 Task: Open a blank sheet, save the file as chart.odt Insert a table '2 by 3' In first column, add headers, 'City, Population'. Under first header add  London, Tokyo. Under second header add  9 Million, 37 Million. Change table style to  Light Blue
Action: Mouse moved to (289, 218)
Screenshot: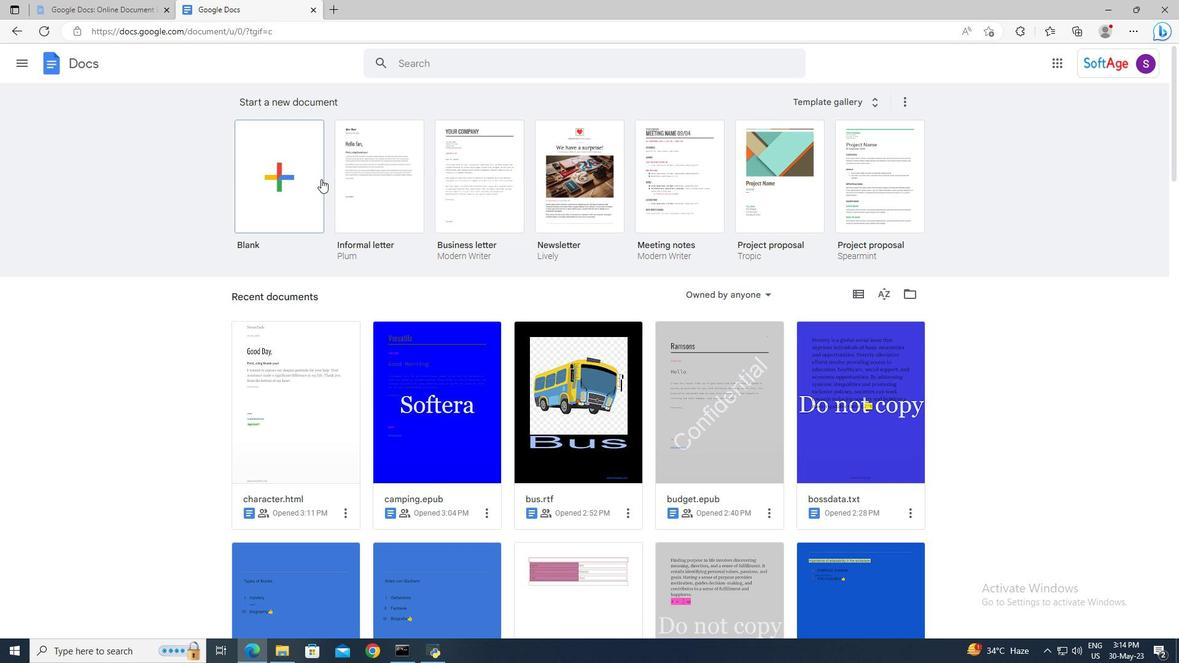 
Action: Mouse pressed left at (289, 218)
Screenshot: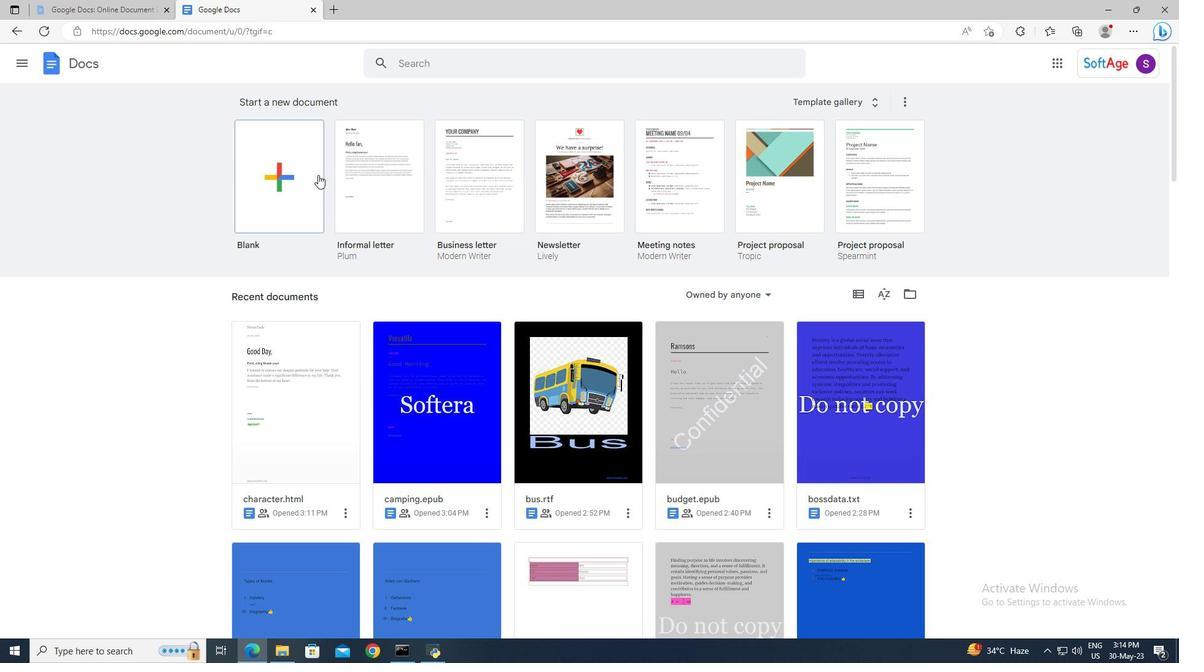 
Action: Mouse moved to (318, 175)
Screenshot: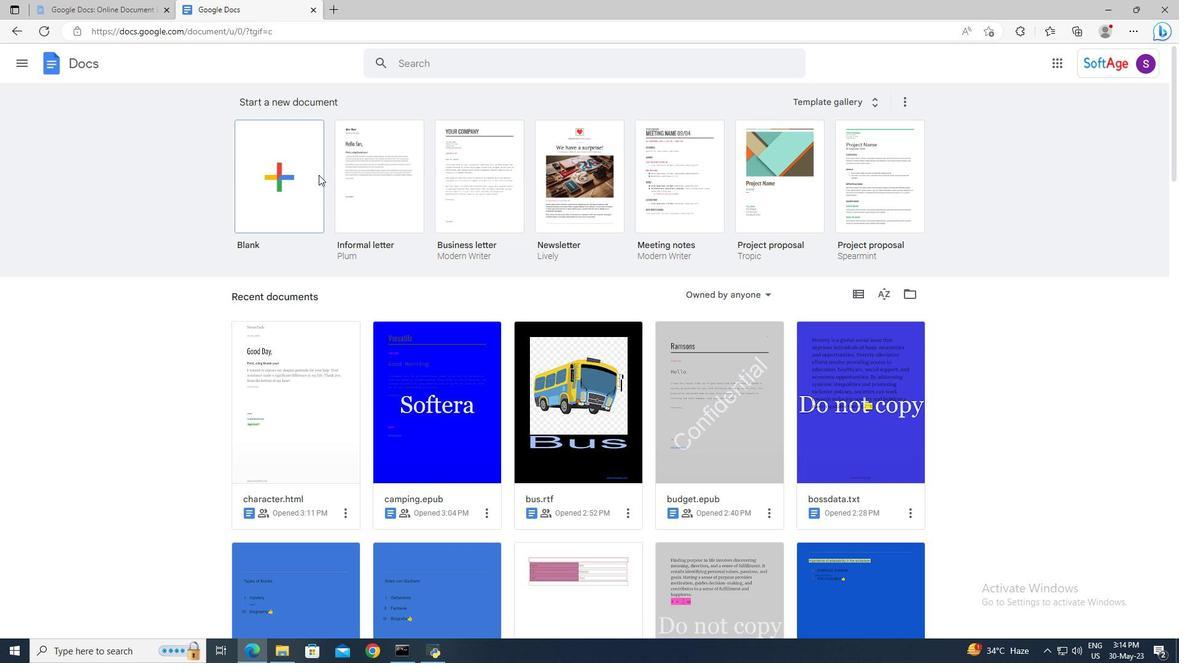 
Action: Mouse pressed left at (318, 175)
Screenshot: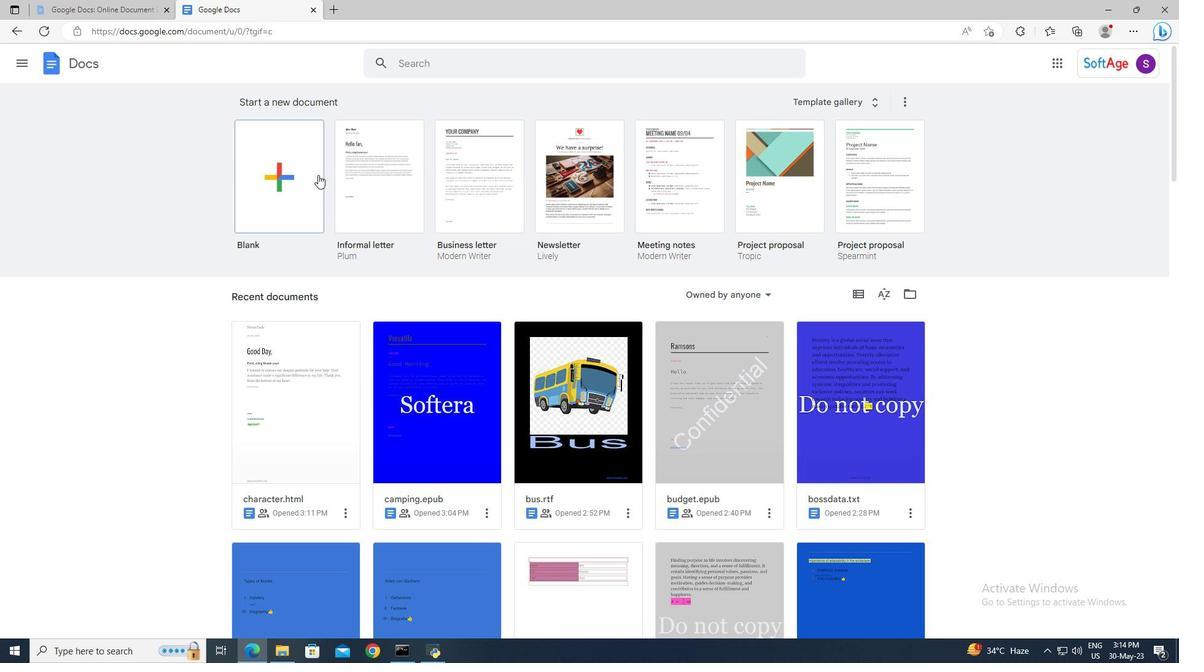 
Action: Mouse moved to (94, 54)
Screenshot: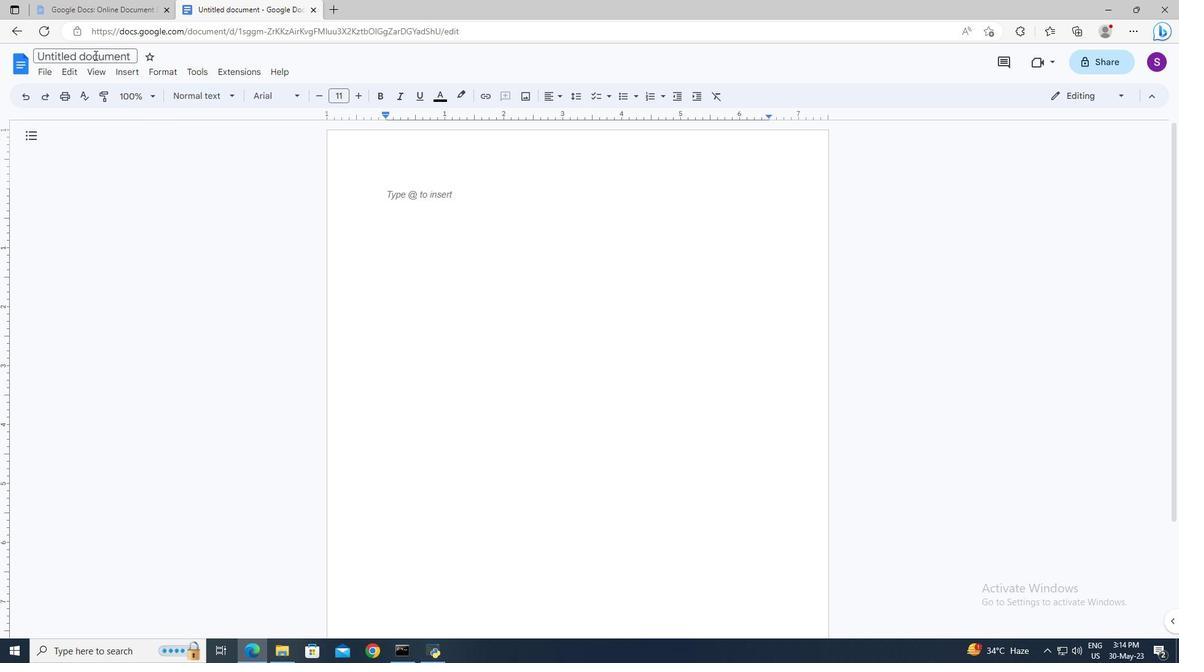 
Action: Mouse pressed left at (94, 54)
Screenshot: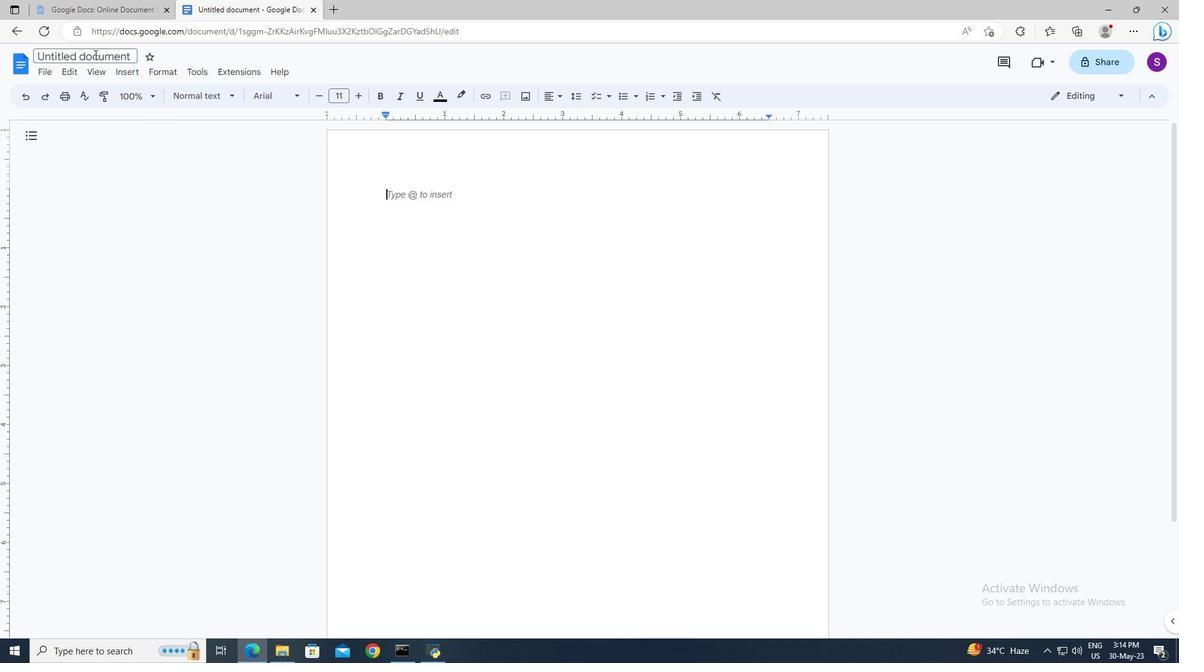 
Action: Key pressed <Key.delete>chart.odt<Key.enter>
Screenshot: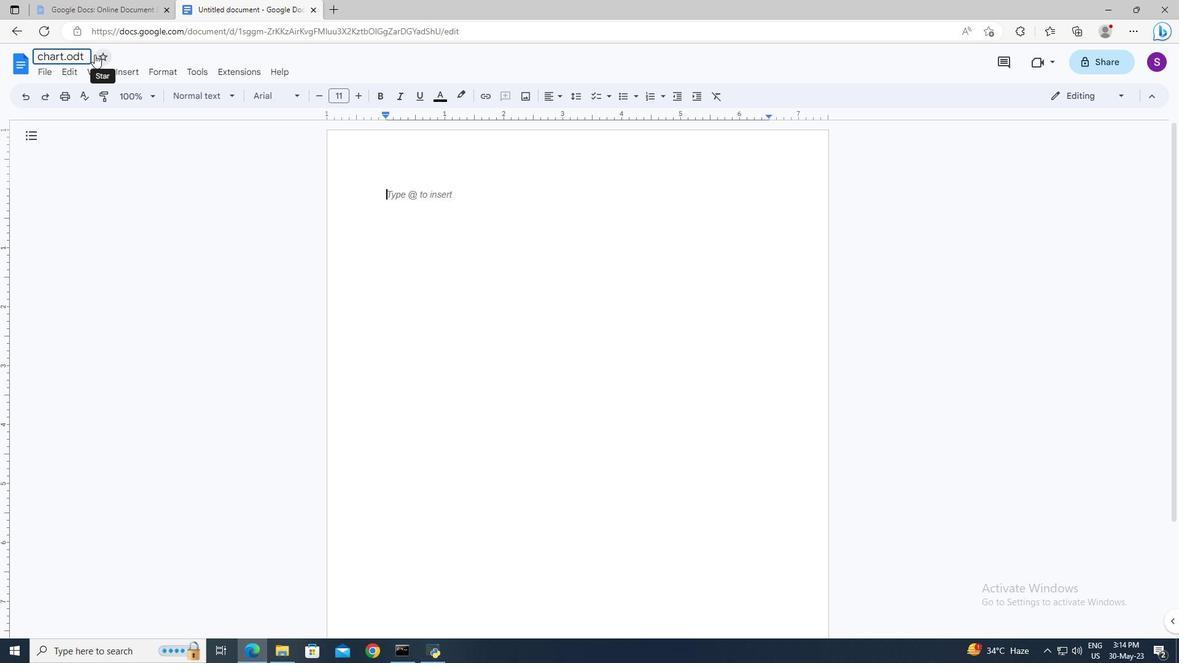 
Action: Mouse moved to (120, 69)
Screenshot: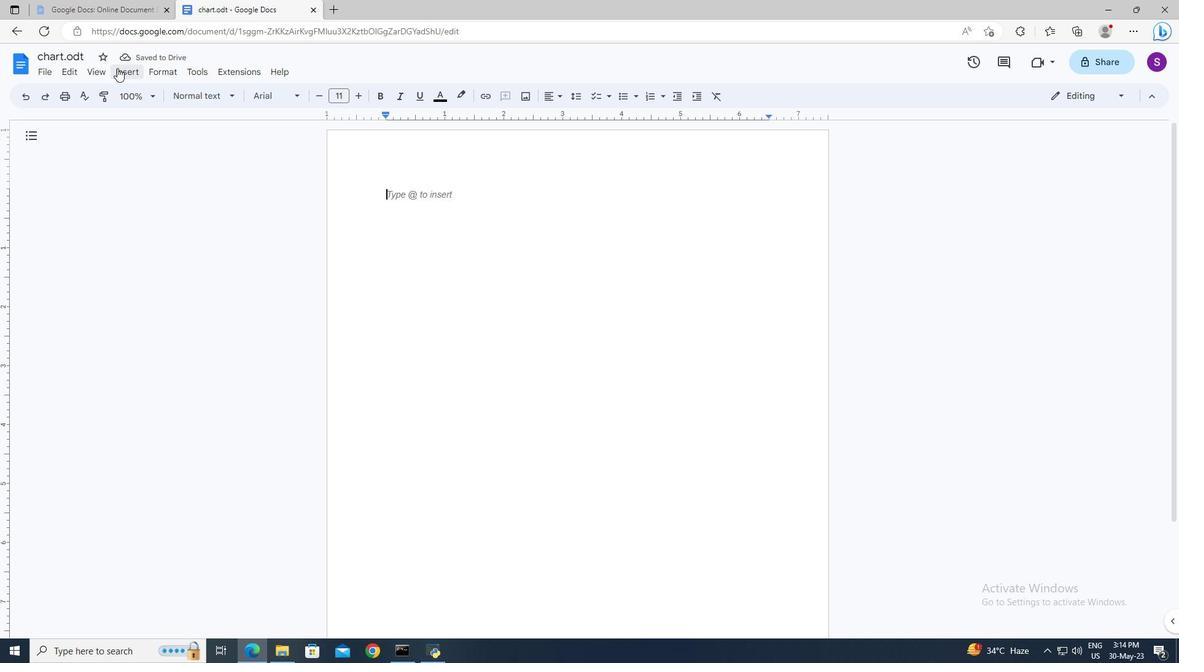 
Action: Mouse pressed left at (120, 69)
Screenshot: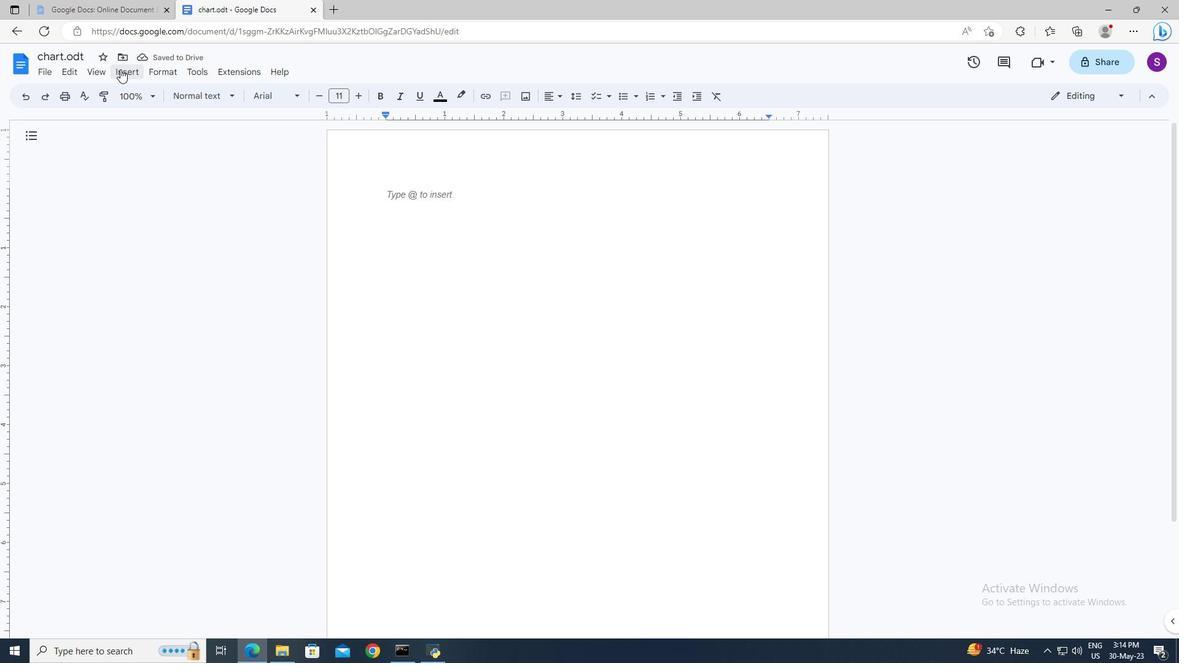 
Action: Mouse moved to (329, 163)
Screenshot: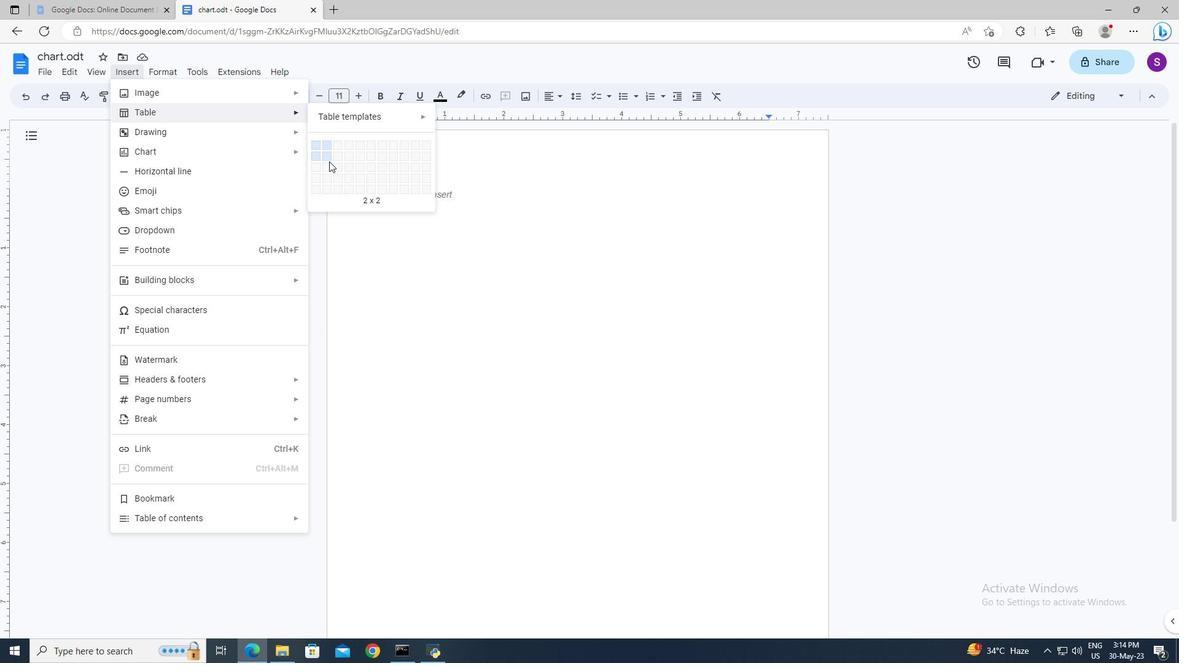 
Action: Mouse pressed left at (329, 163)
Screenshot: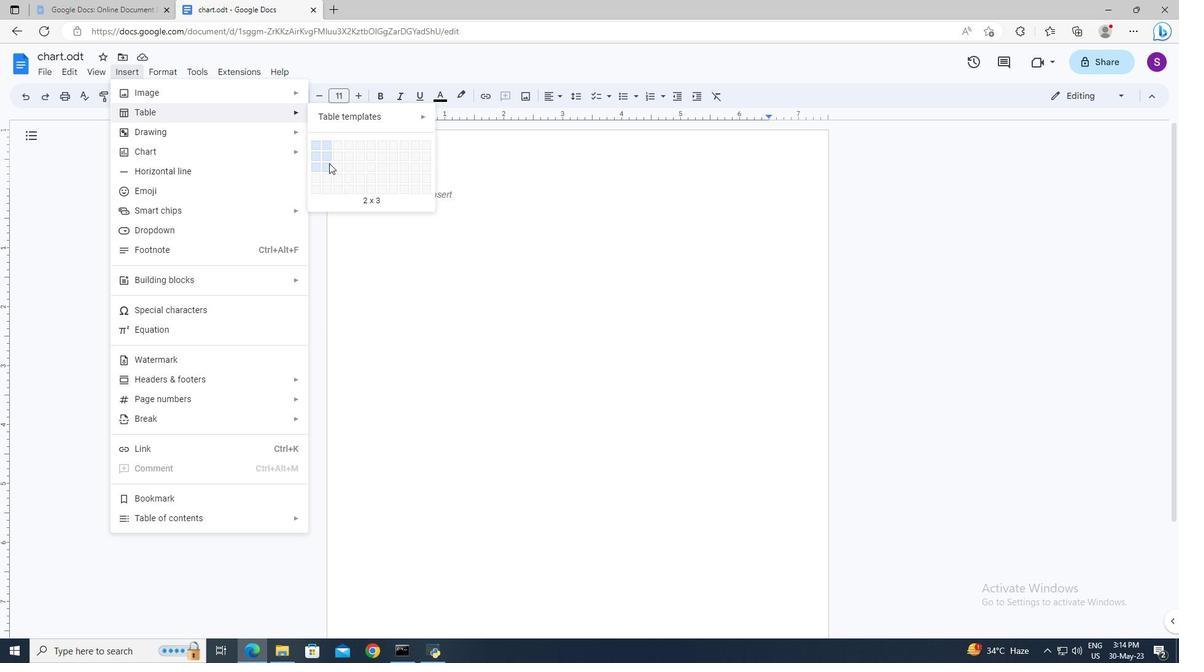
Action: Mouse moved to (403, 213)
Screenshot: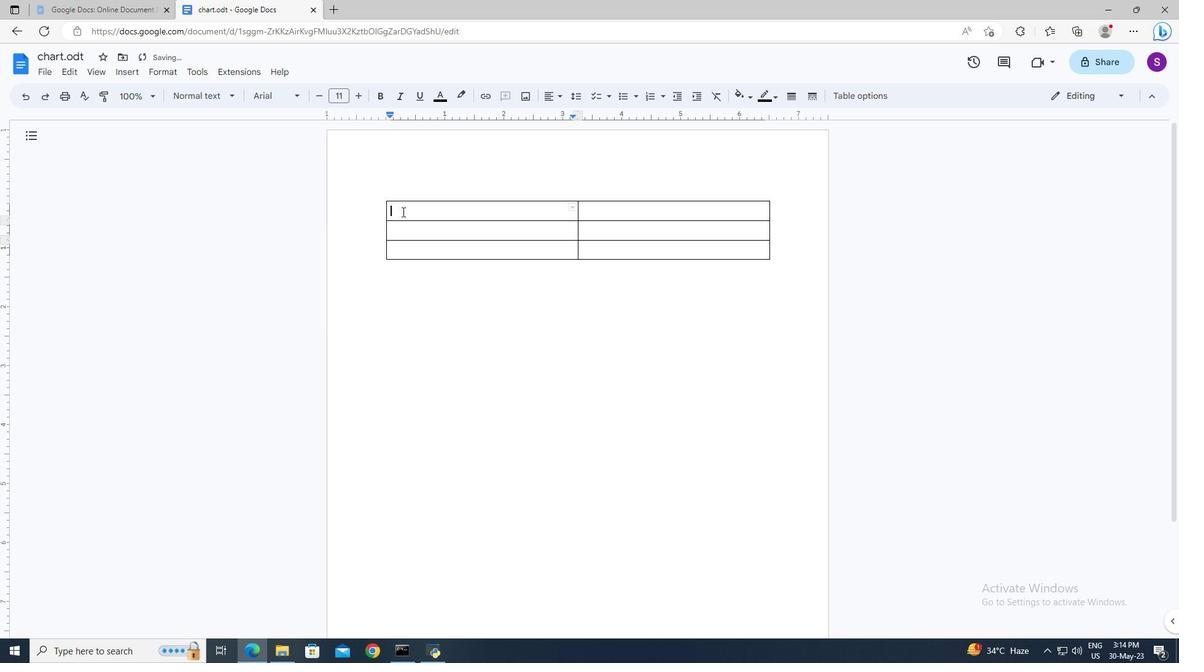 
Action: Mouse pressed left at (403, 213)
Screenshot: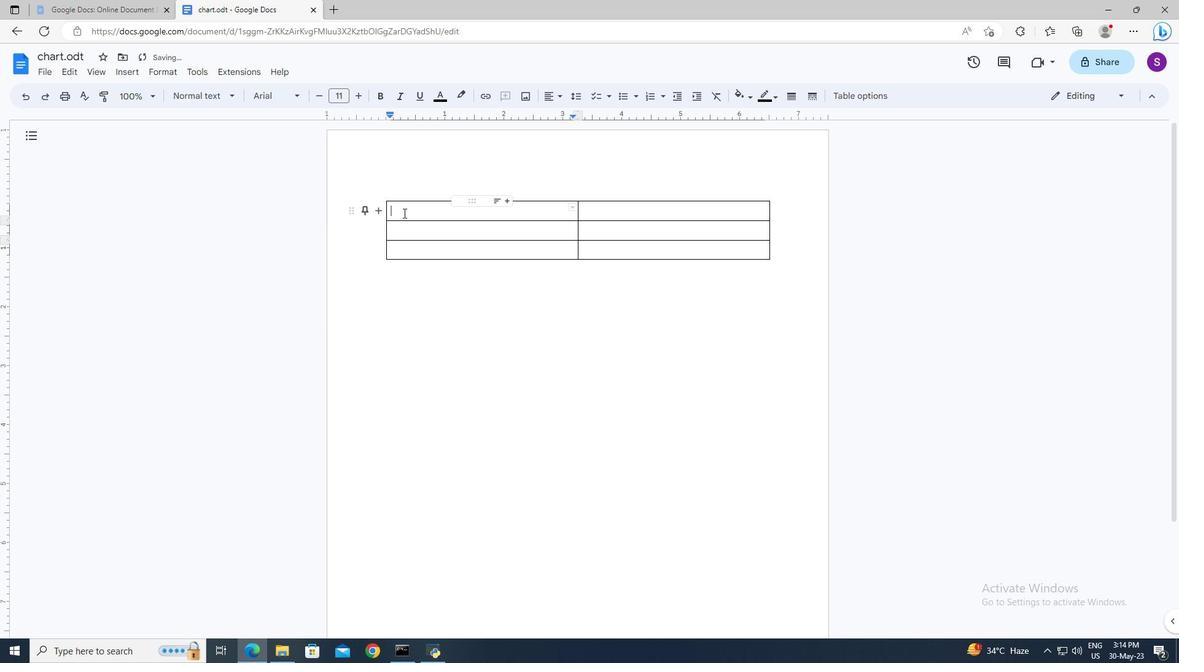 
Action: Key pressed <Key.shift>City<Key.tab><Key.shift>Population
Screenshot: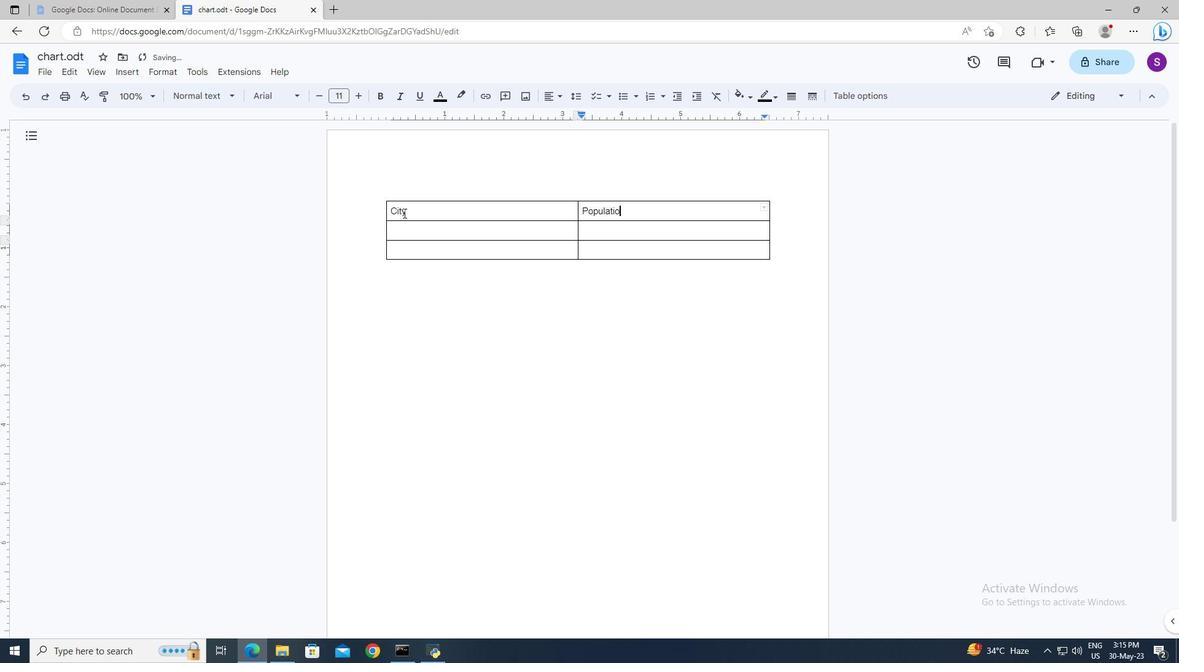 
Action: Mouse moved to (408, 226)
Screenshot: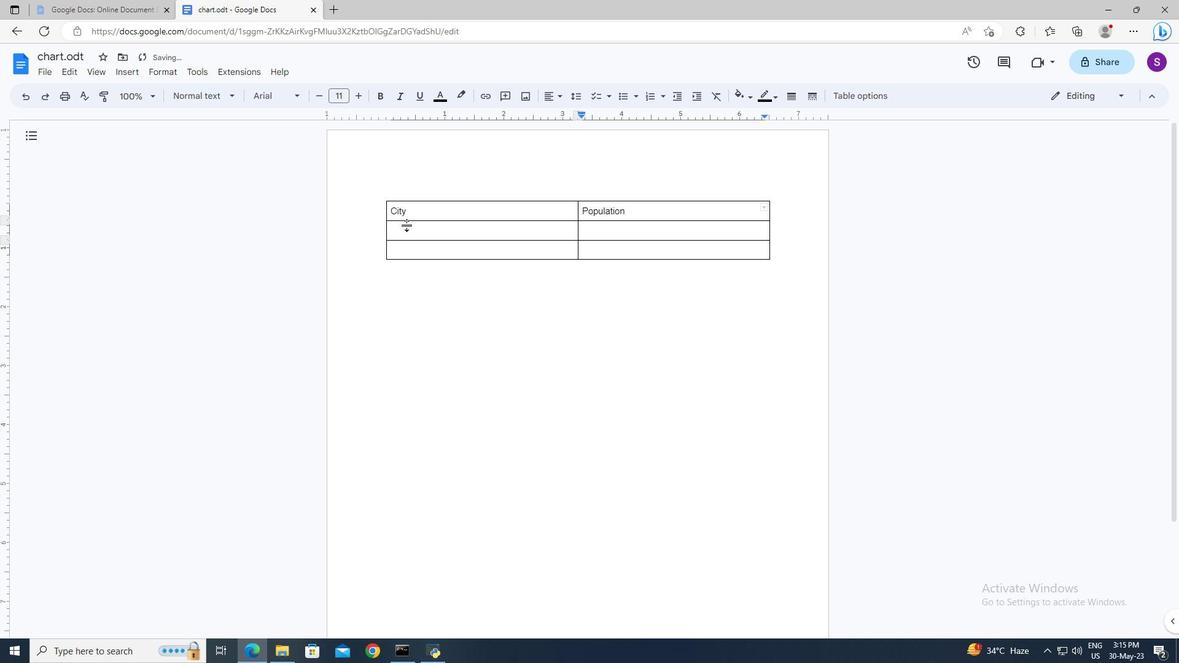 
Action: Mouse pressed left at (408, 226)
Screenshot: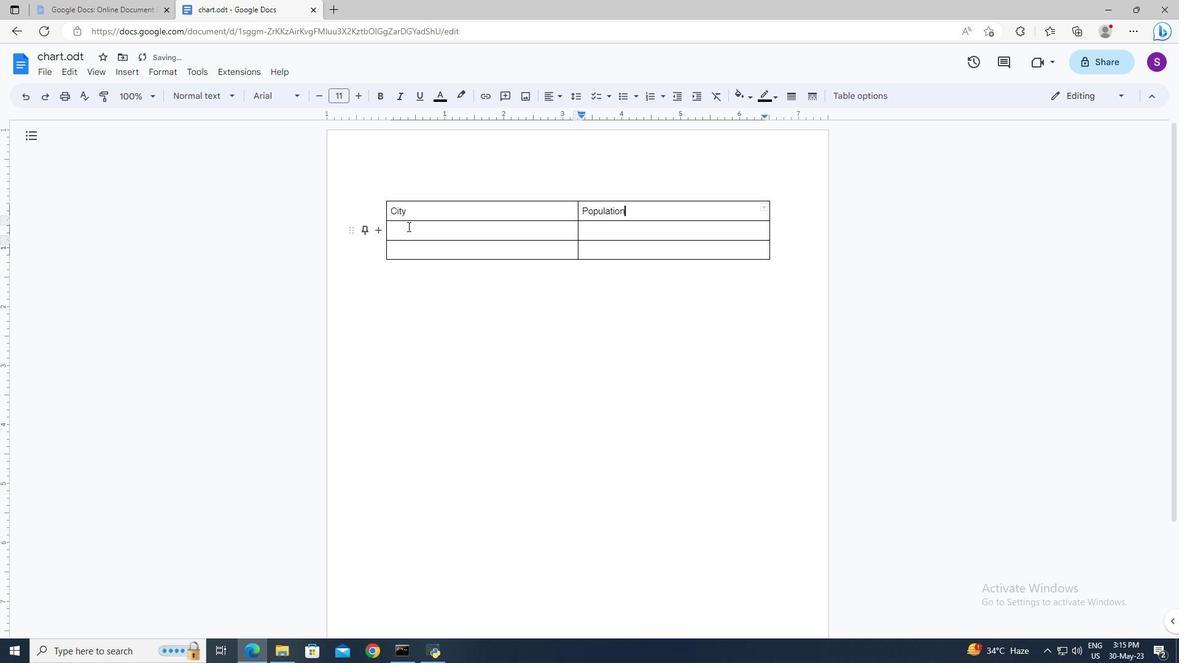 
Action: Key pressed <Key.shift>London
Screenshot: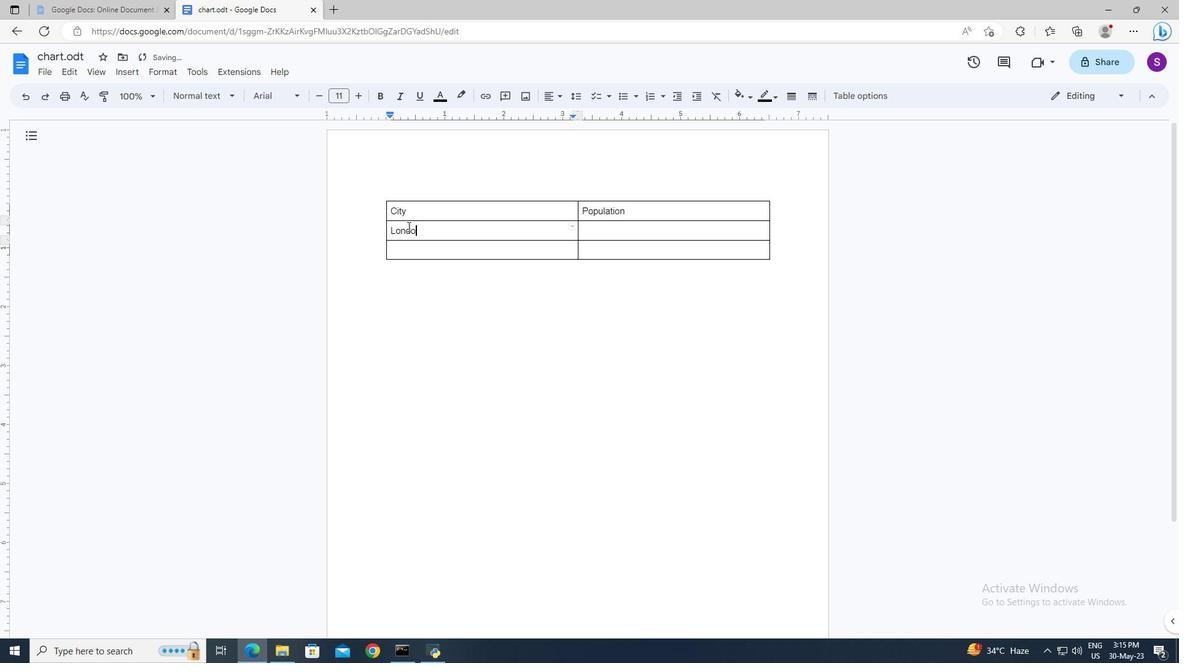 
Action: Mouse moved to (409, 247)
Screenshot: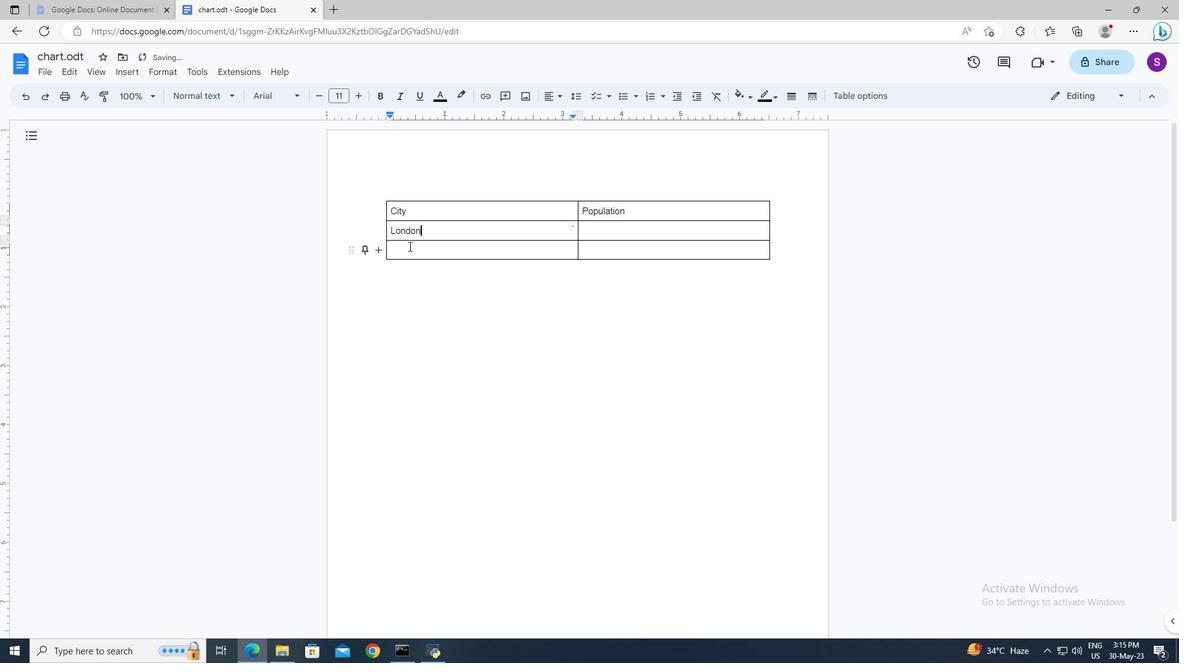 
Action: Mouse pressed left at (409, 247)
Screenshot: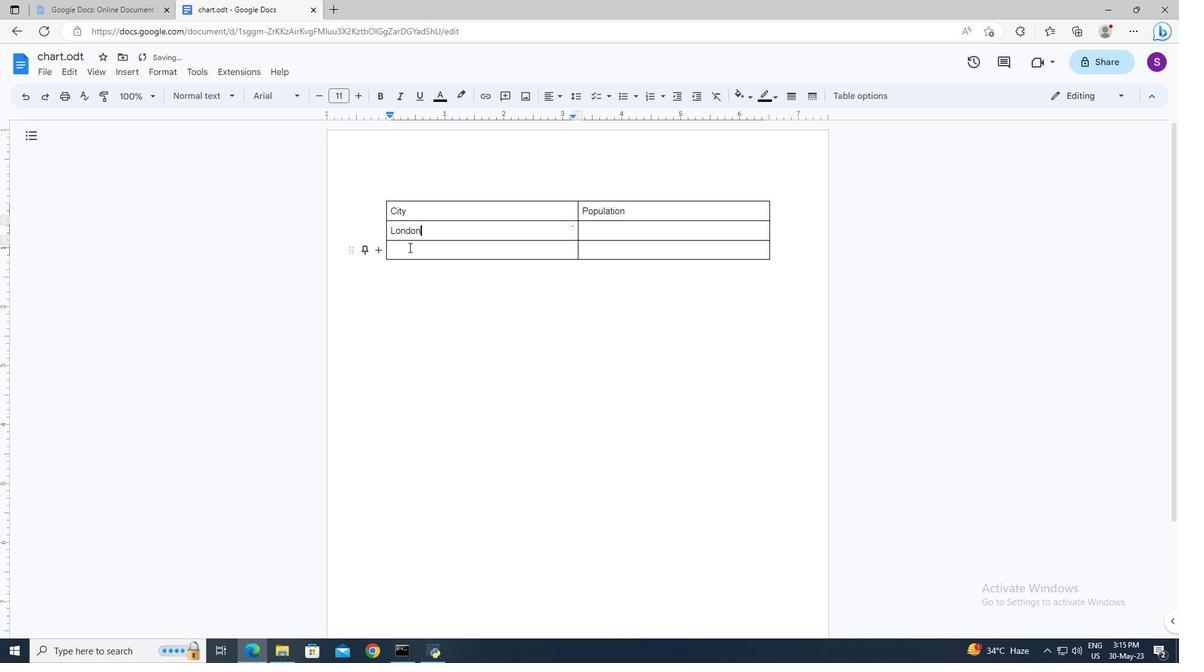 
Action: Key pressed <Key.shift>Tokyo
Screenshot: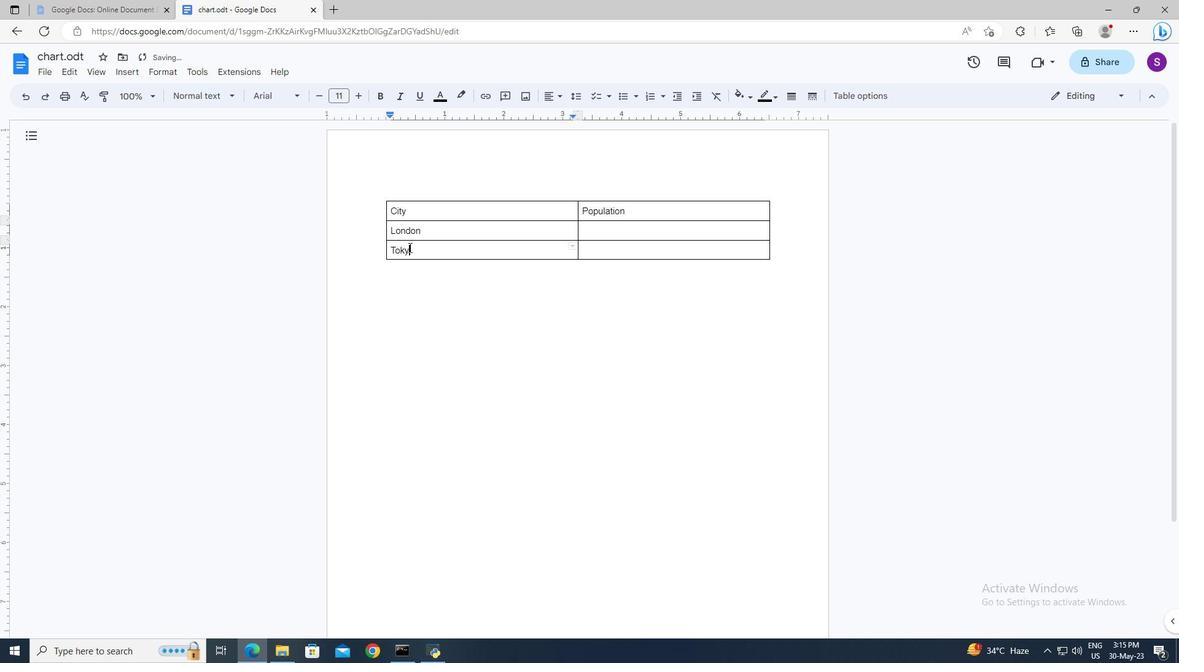 
Action: Mouse moved to (611, 224)
Screenshot: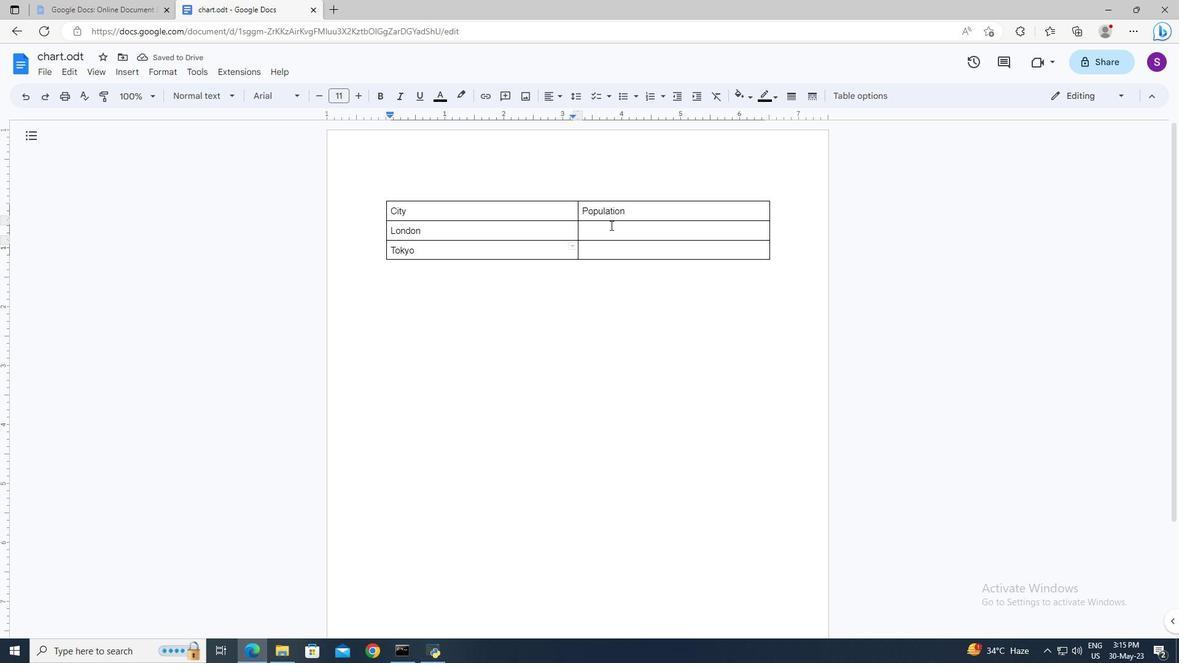 
Action: Mouse pressed left at (611, 224)
Screenshot: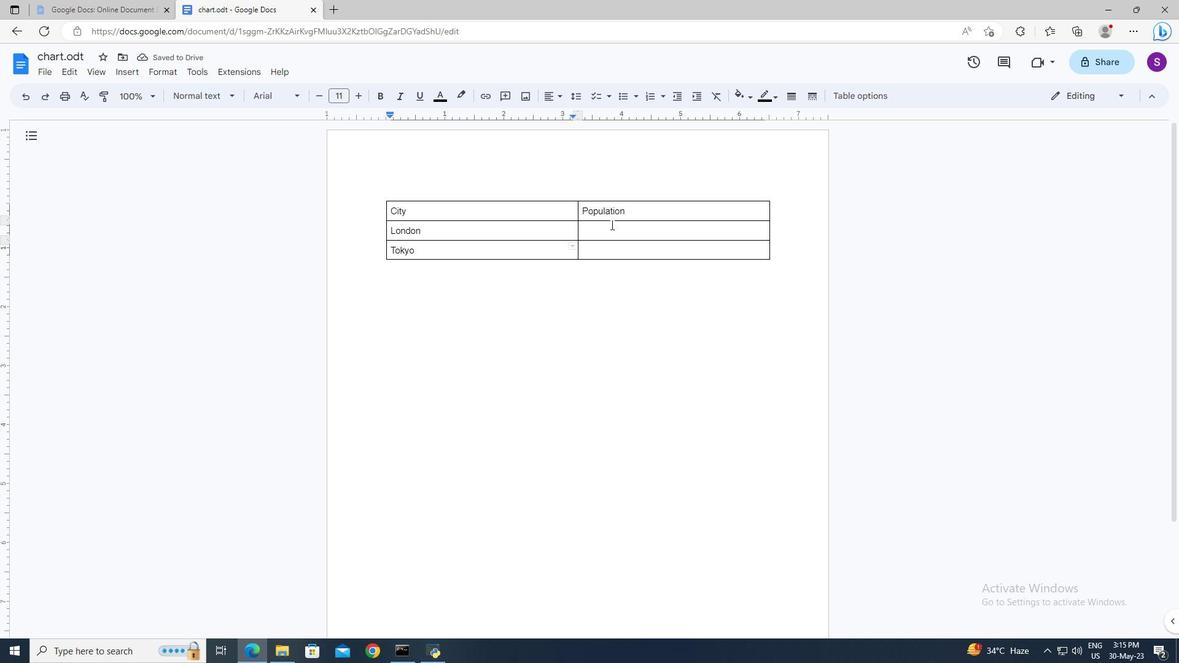 
Action: Key pressed 9<Key.space><Key.shift><O<Key.backspace><Key.backspace><Key.shift>Million
Screenshot: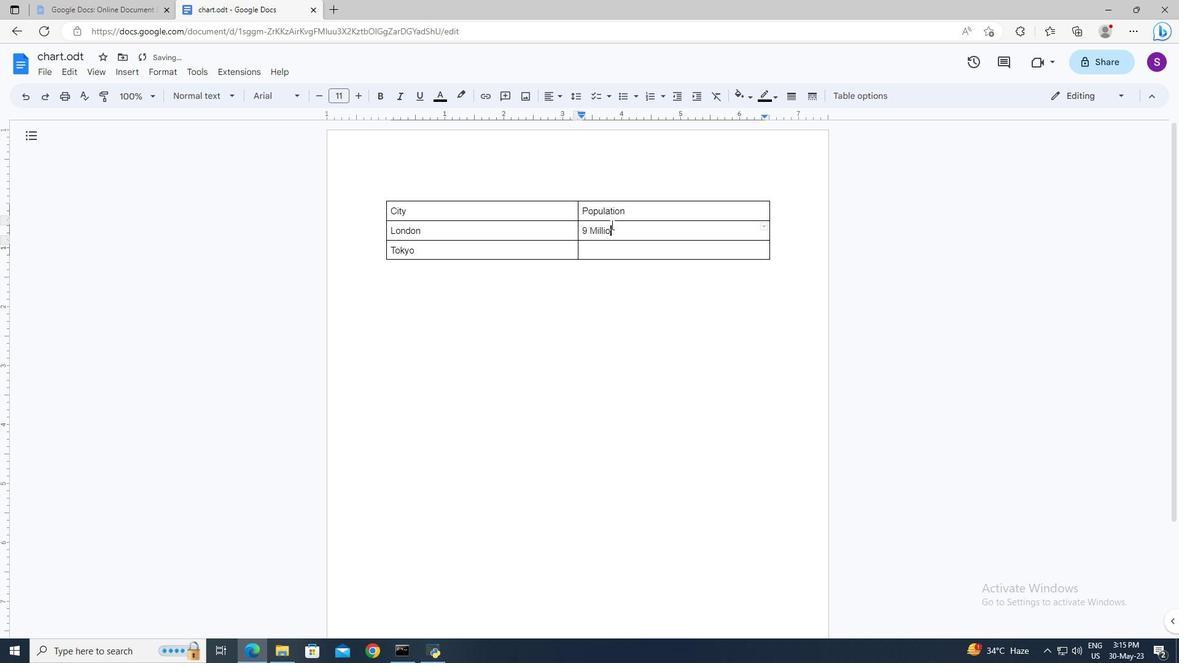 
Action: Mouse moved to (607, 246)
Screenshot: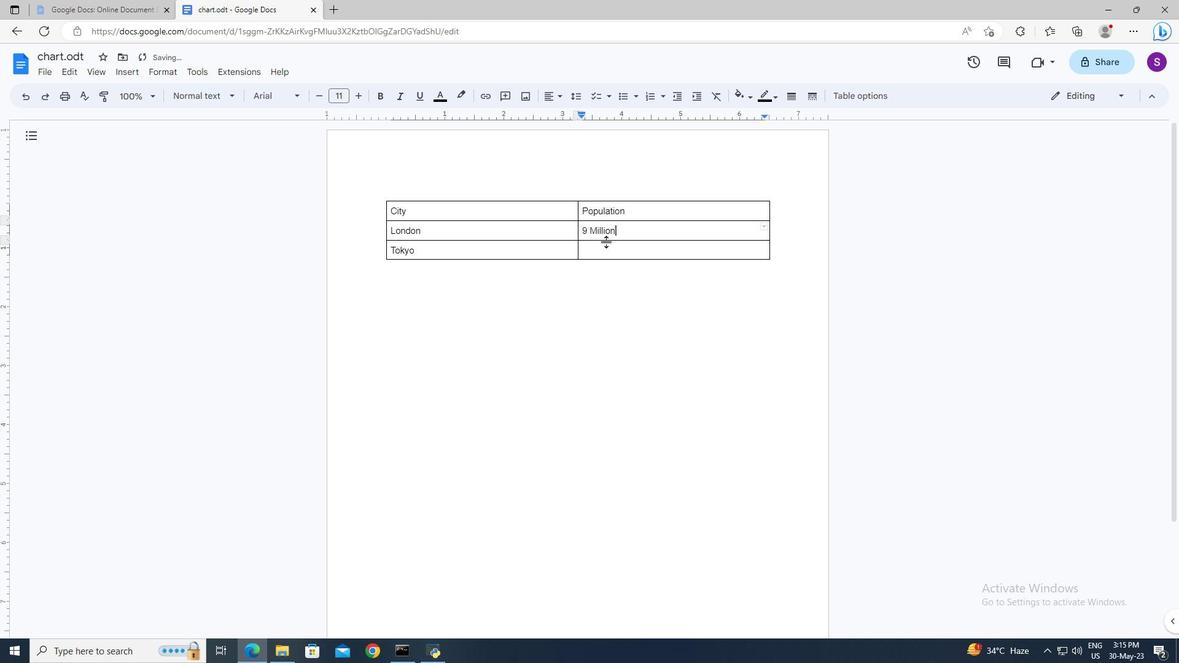 
Action: Mouse pressed left at (607, 246)
Screenshot: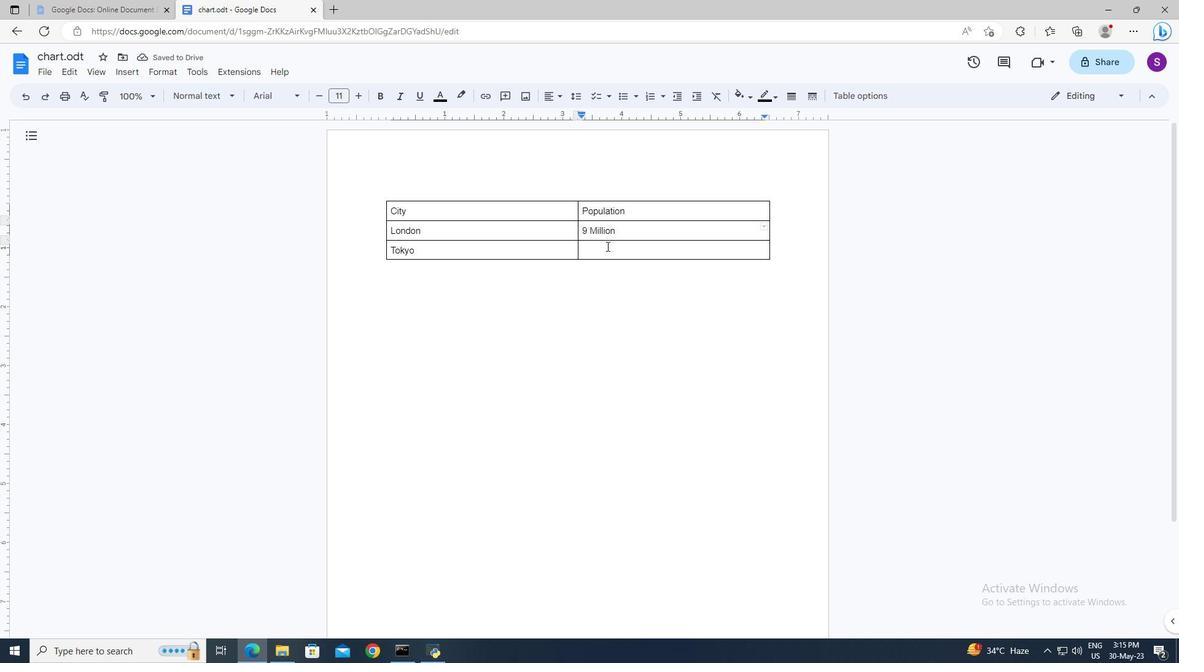 
Action: Key pressed 37<Key.space><Key.shift>Million
Screenshot: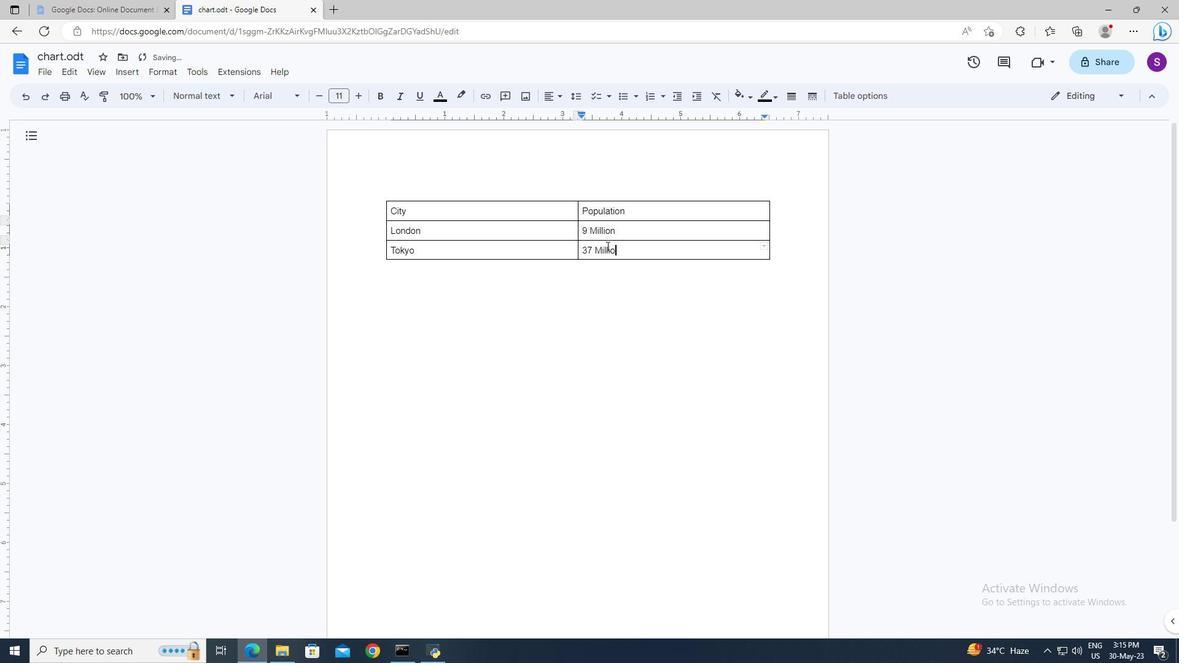 
Action: Mouse moved to (861, 100)
Screenshot: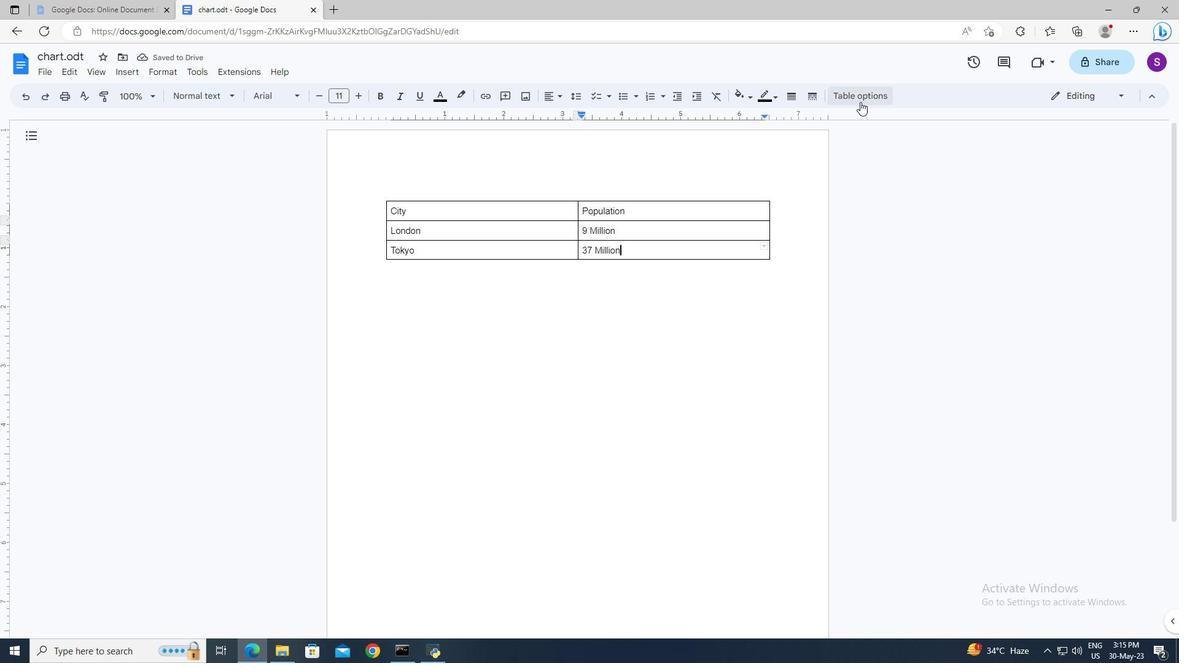 
Action: Mouse pressed left at (861, 100)
Screenshot: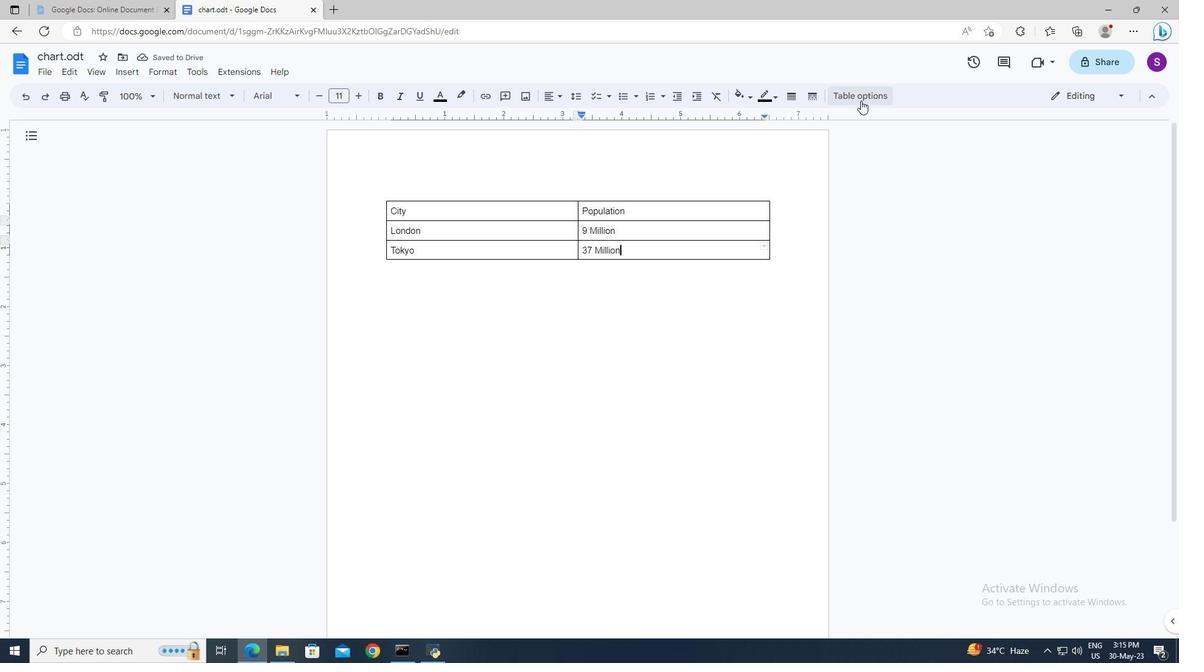 
Action: Mouse moved to (1002, 278)
Screenshot: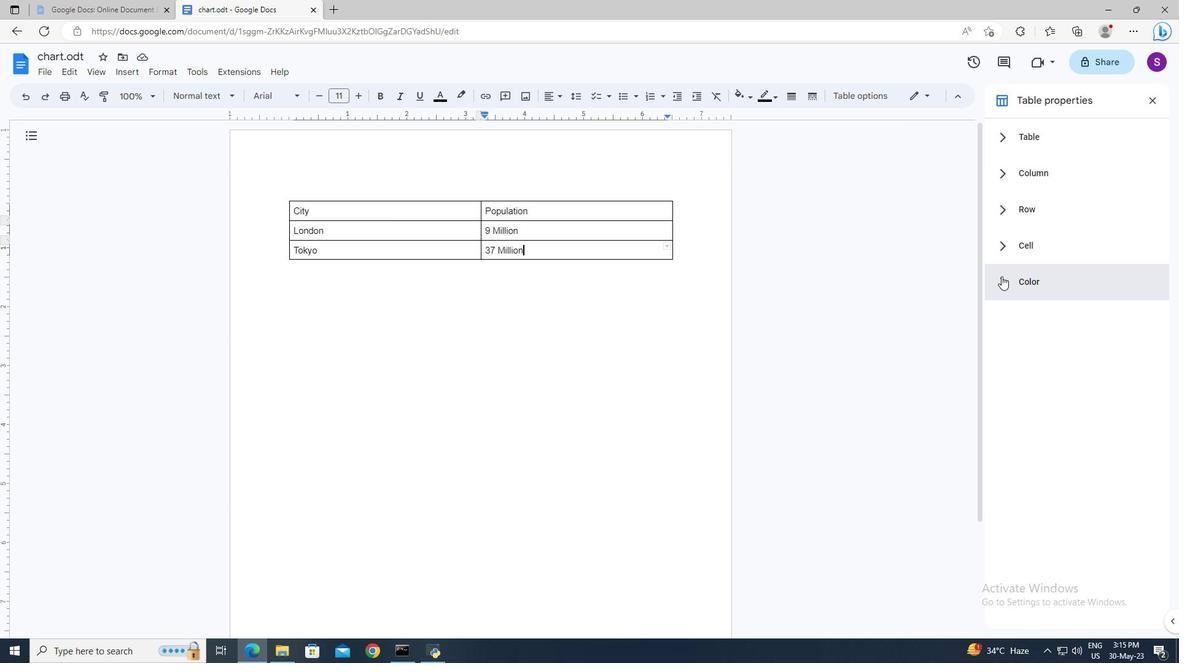 
Action: Mouse pressed left at (1002, 278)
Screenshot: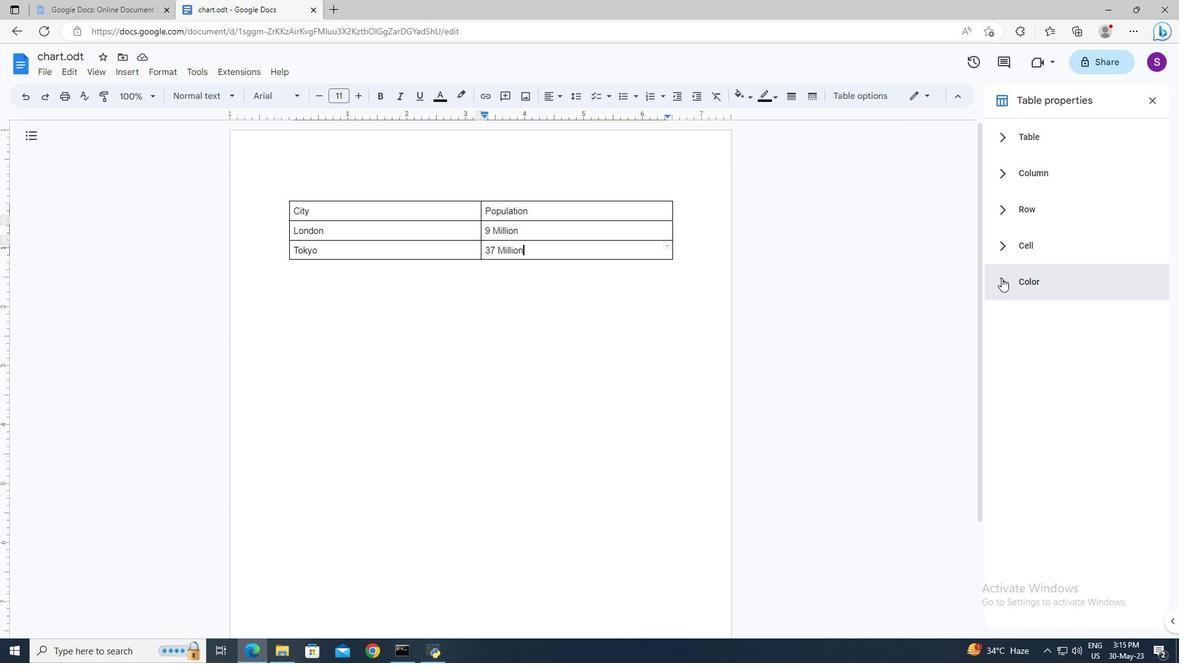 
Action: Mouse moved to (1021, 337)
Screenshot: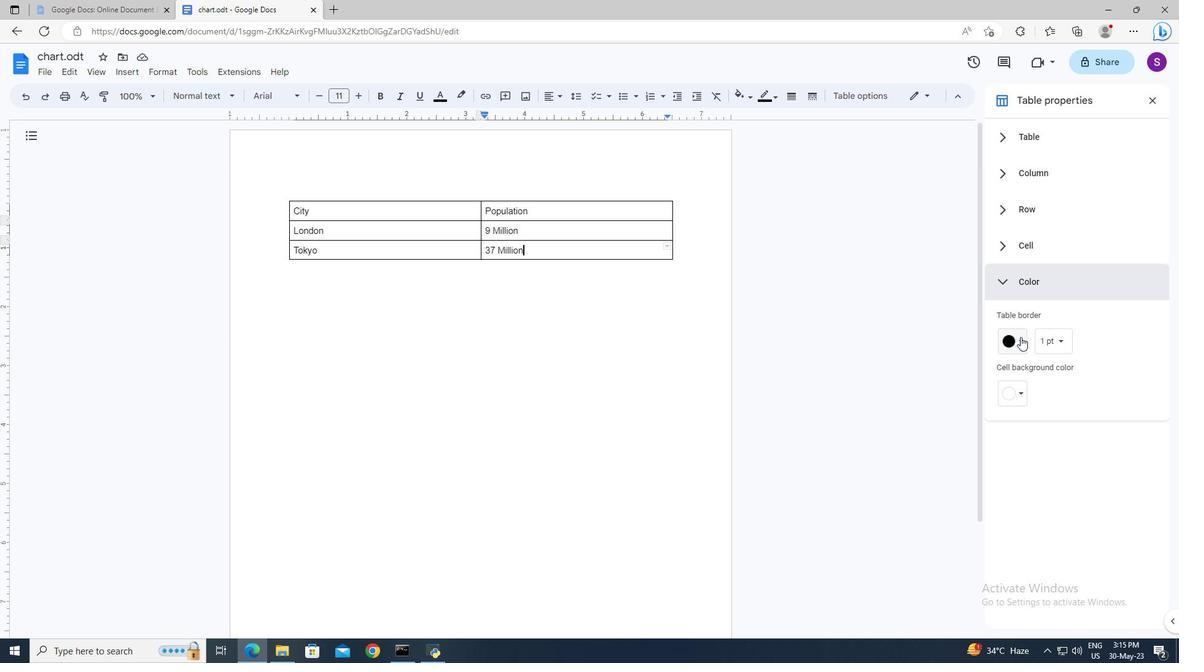 
Action: Mouse pressed left at (1021, 337)
Screenshot: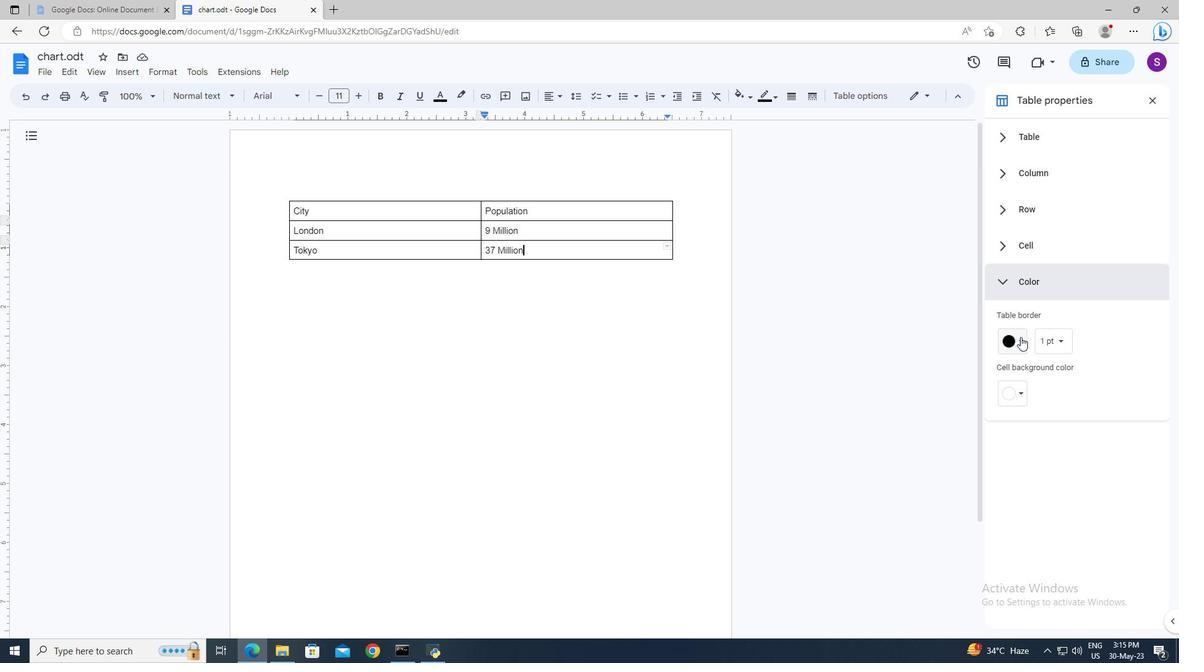 
Action: Mouse moved to (1104, 381)
Screenshot: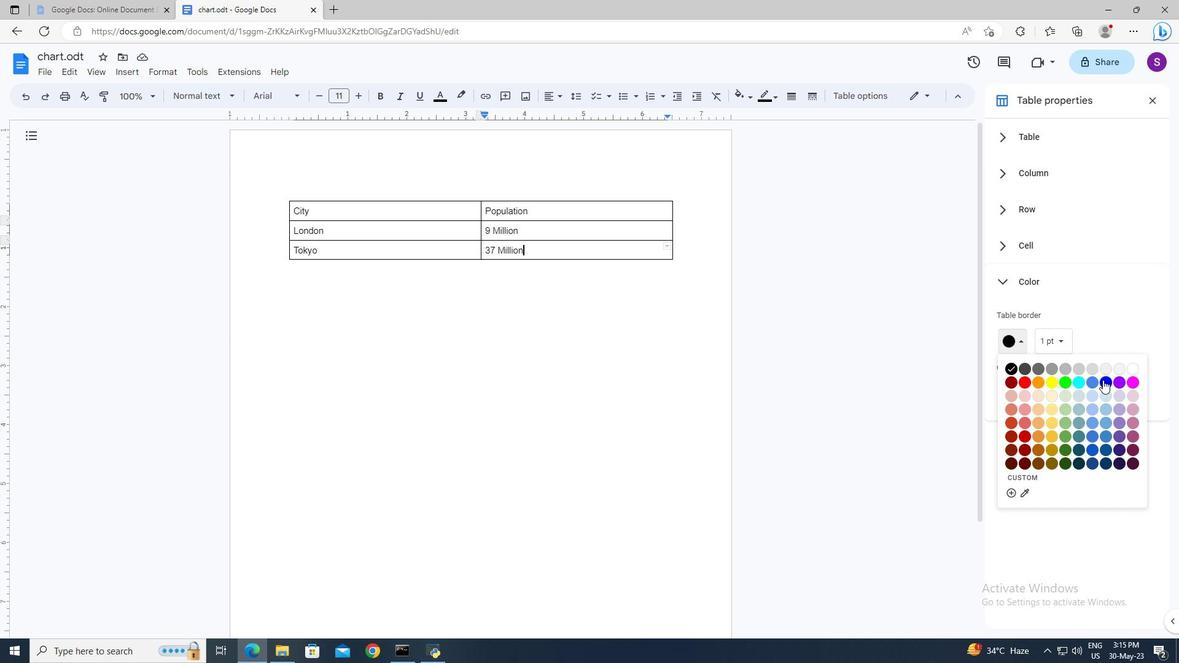 
Action: Mouse pressed left at (1104, 381)
Screenshot: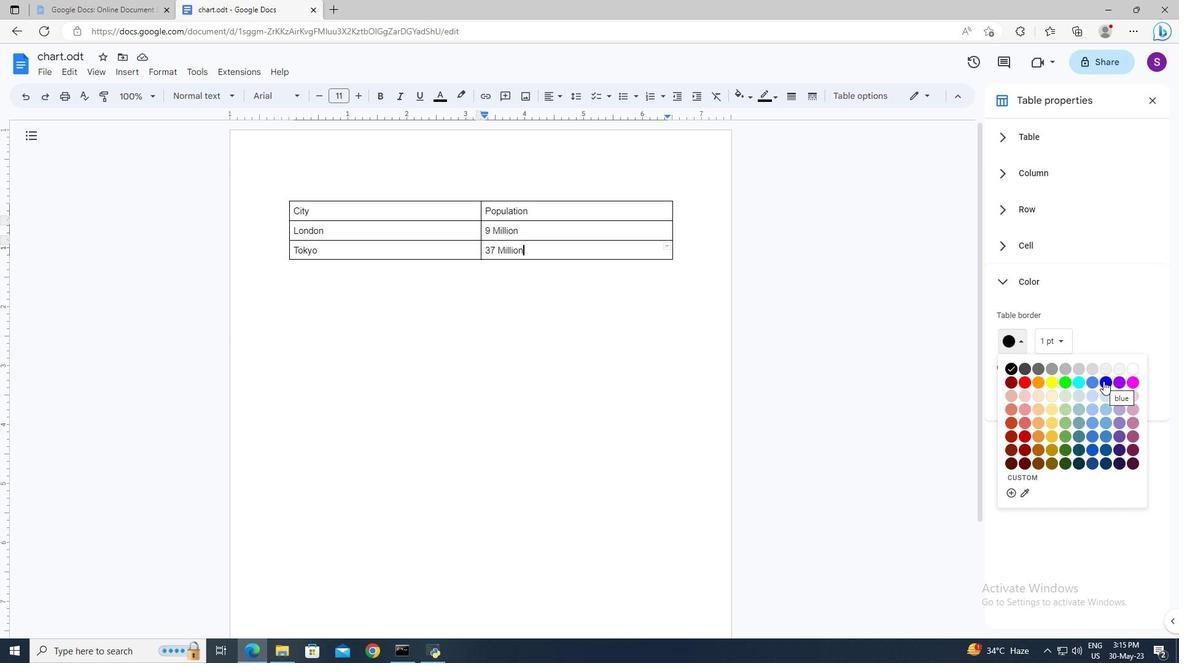 
Action: Mouse moved to (1019, 397)
Screenshot: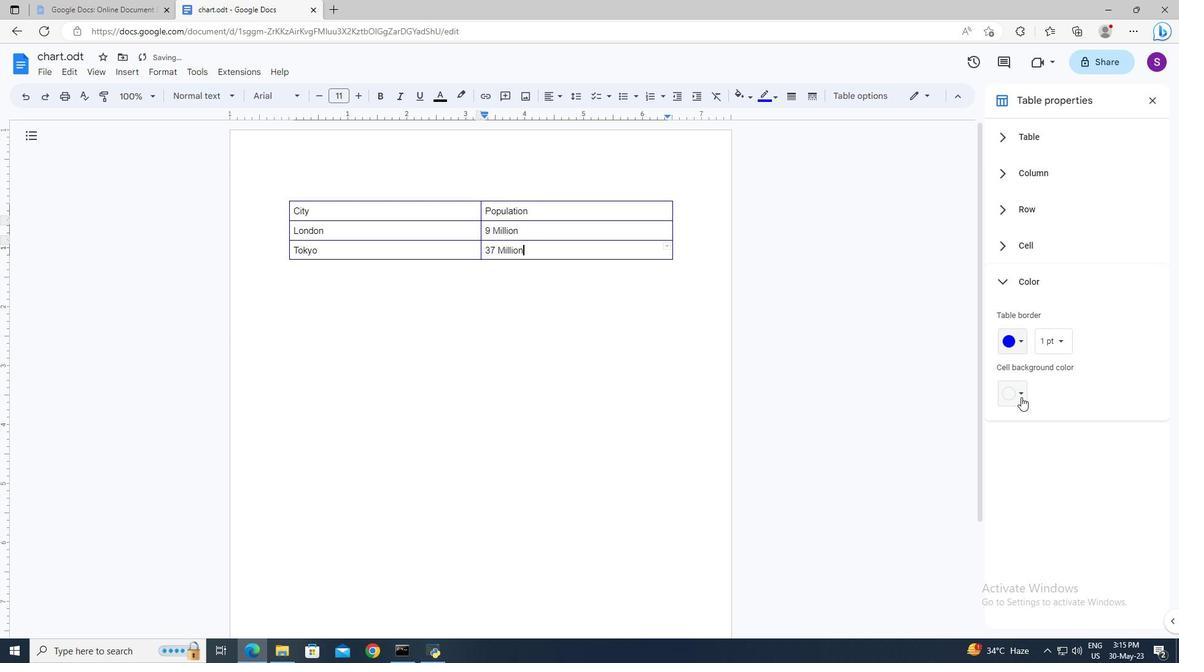 
Action: Mouse pressed left at (1019, 397)
Screenshot: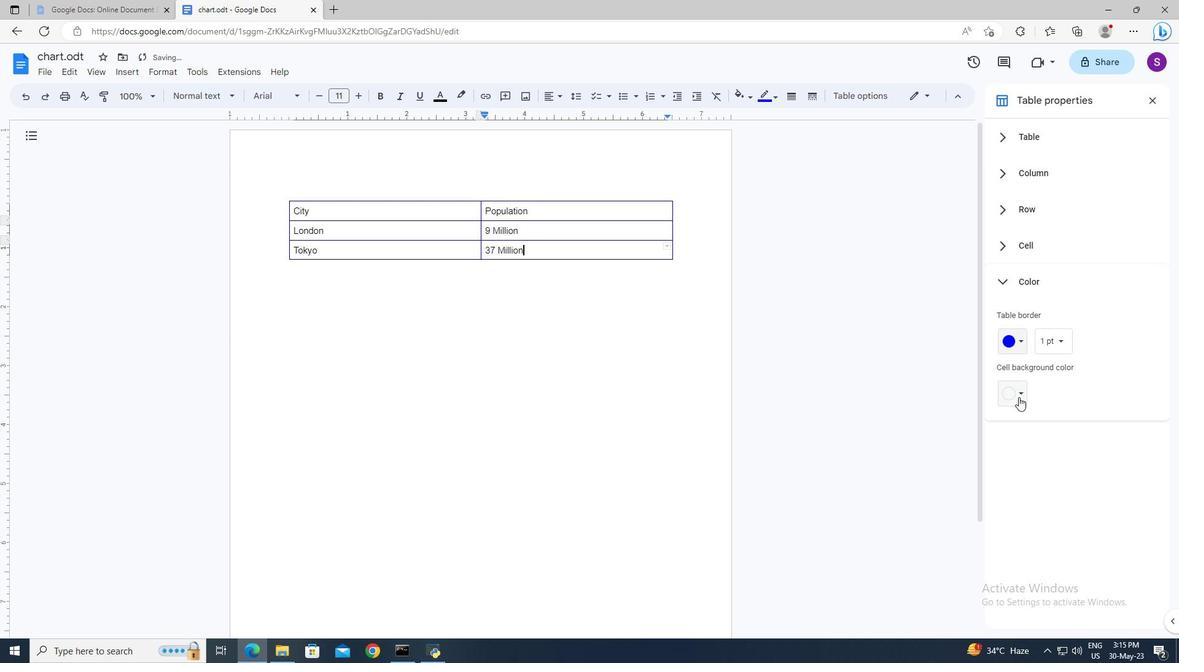 
Action: Mouse moved to (1103, 452)
Screenshot: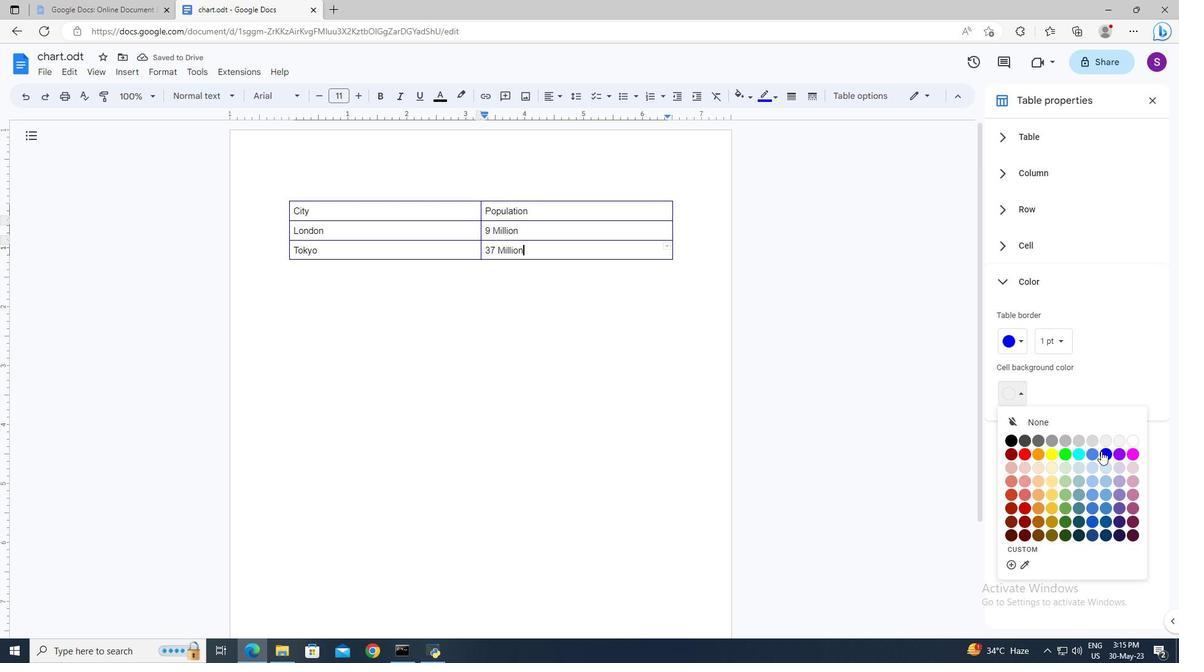 
Action: Mouse pressed left at (1103, 452)
Screenshot: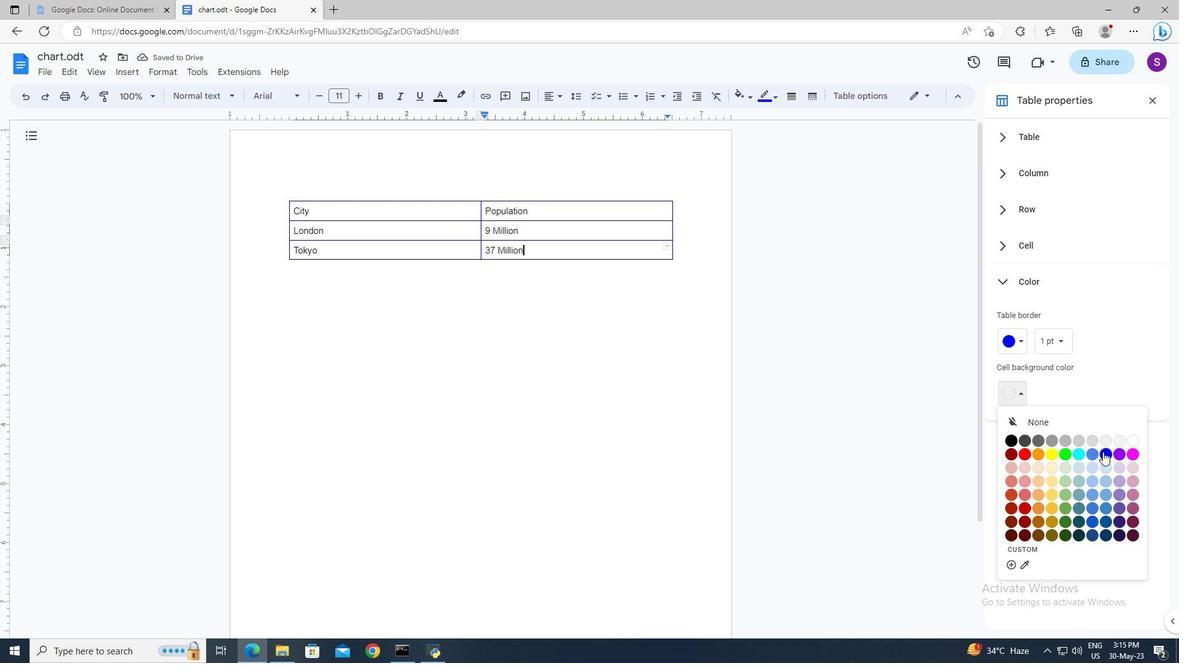 
Action: Mouse moved to (1022, 396)
Screenshot: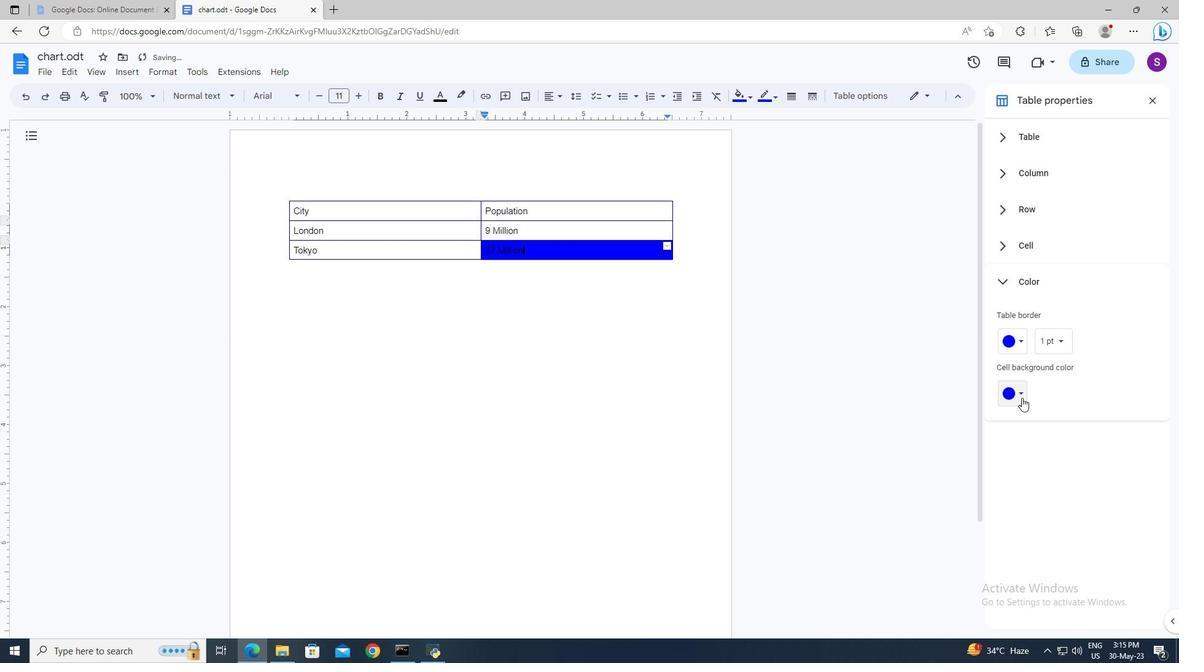 
Action: Mouse pressed left at (1022, 396)
Screenshot: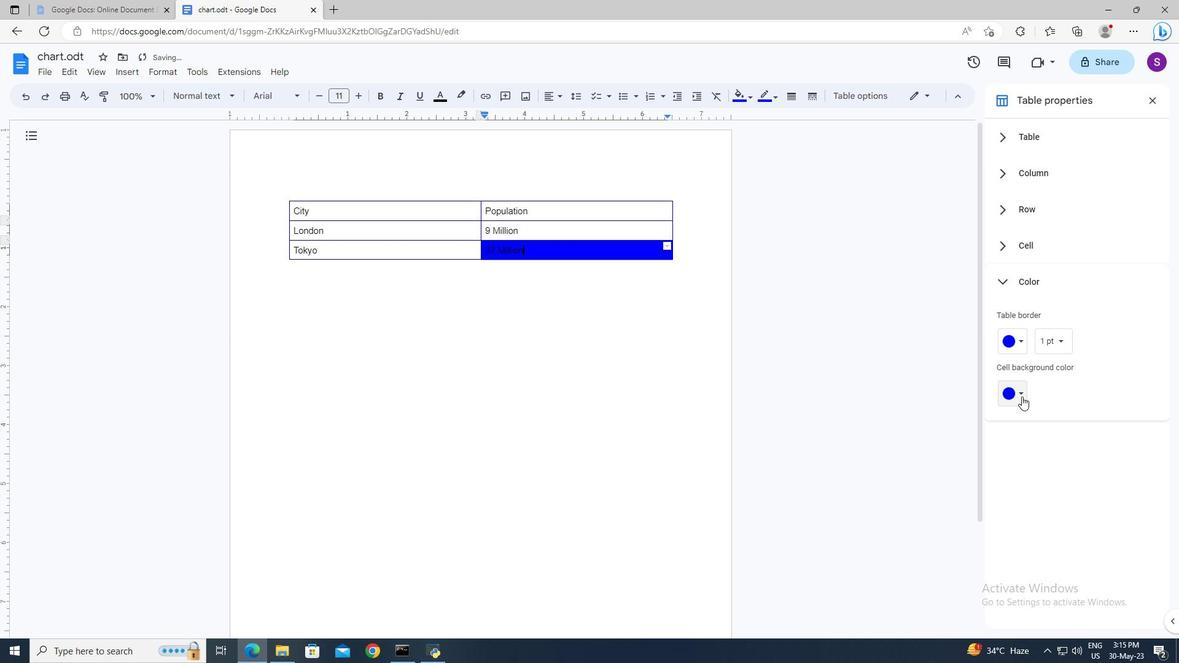 
Action: Mouse moved to (1026, 417)
Screenshot: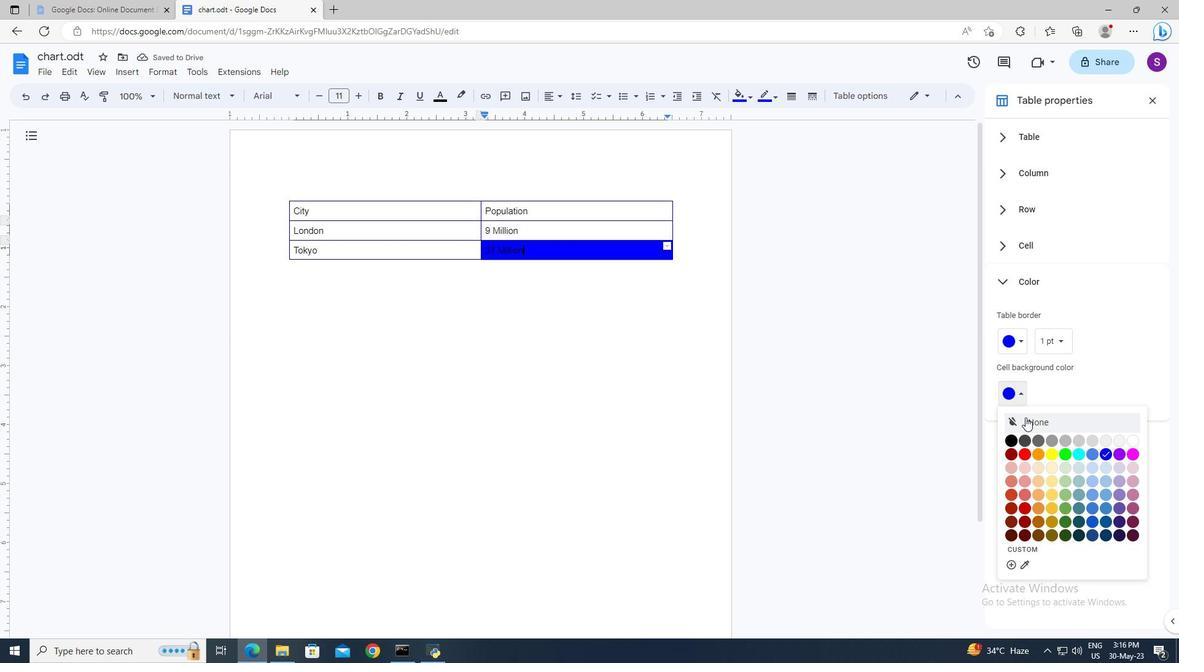 
Action: Mouse pressed left at (1026, 417)
Screenshot: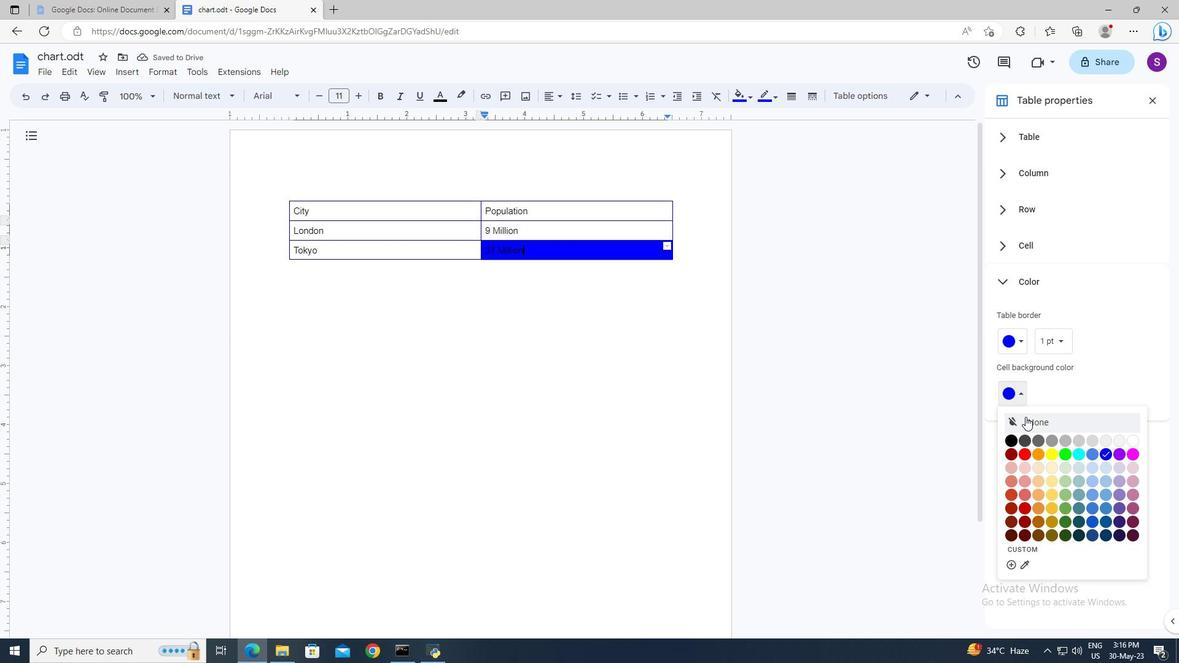 
Action: Mouse moved to (1151, 100)
Screenshot: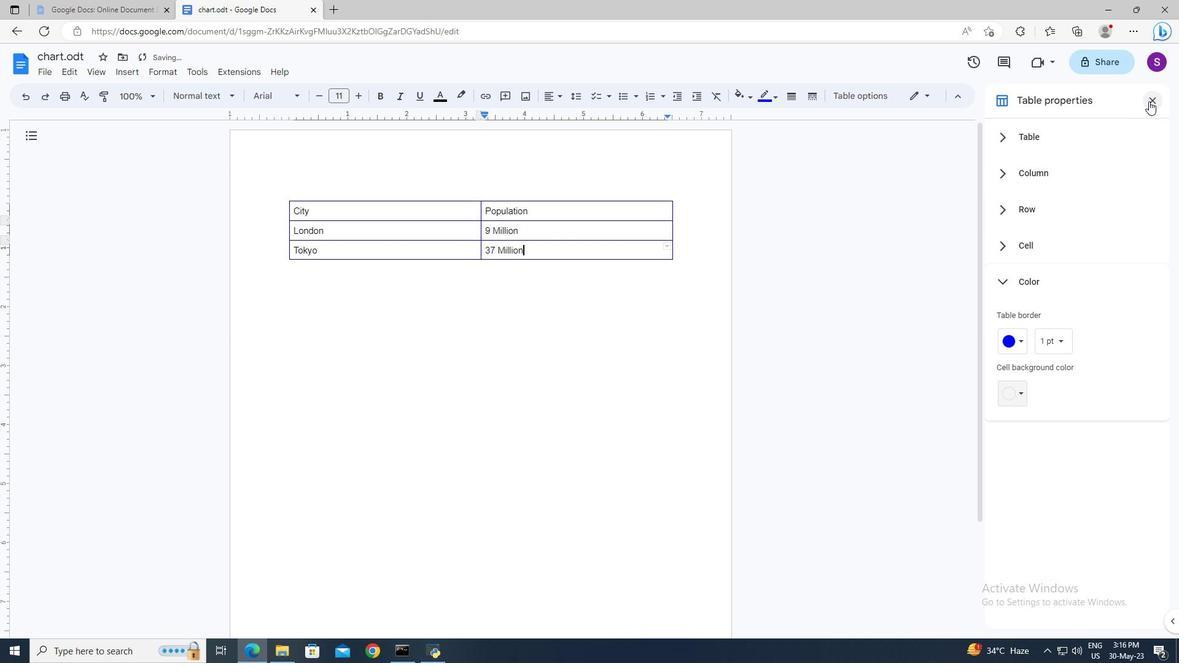 
Action: Mouse pressed left at (1151, 100)
Screenshot: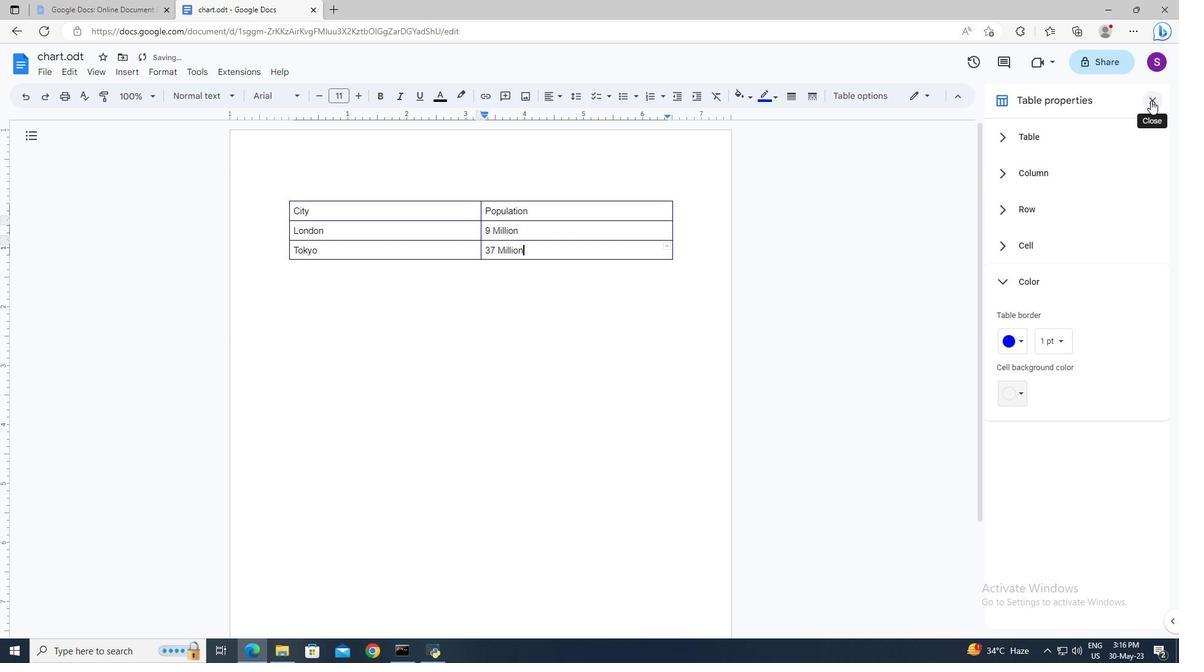 
Action: Mouse moved to (684, 255)
Screenshot: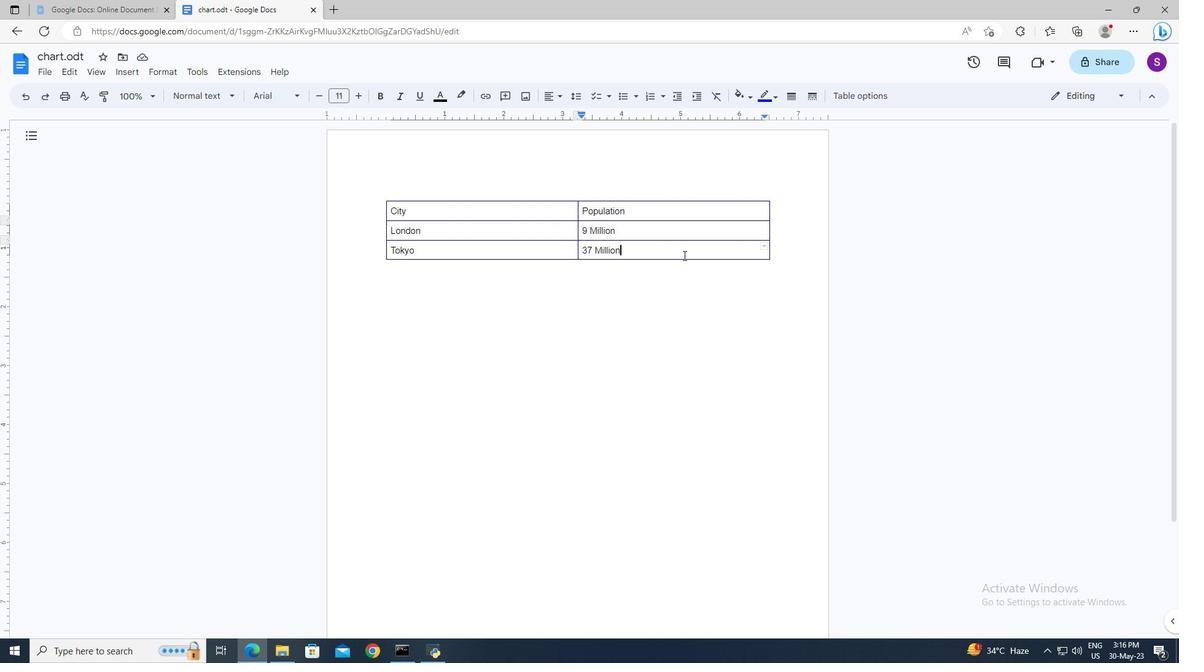 
